 Task: Assign Person0000000109 as Assignee of Issue Issue0000000271 in Backlog  in Scrum Project Project0000000055 in Jira. Assign Person0000000109 as Assignee of Issue Issue0000000272 in Backlog  in Scrum Project Project0000000055 in Jira. Assign Person0000000109 as Assignee of Issue Issue0000000273 in Backlog  in Scrum Project Project0000000055 in Jira. Assign Person0000000110 as Assignee of Issue Issue0000000274 in Backlog  in Scrum Project Project0000000055 in Jira. Assign Person0000000110 as Assignee of Issue Issue0000000275 in Backlog  in Scrum Project Project0000000055 in Jira
Action: Mouse moved to (293, 102)
Screenshot: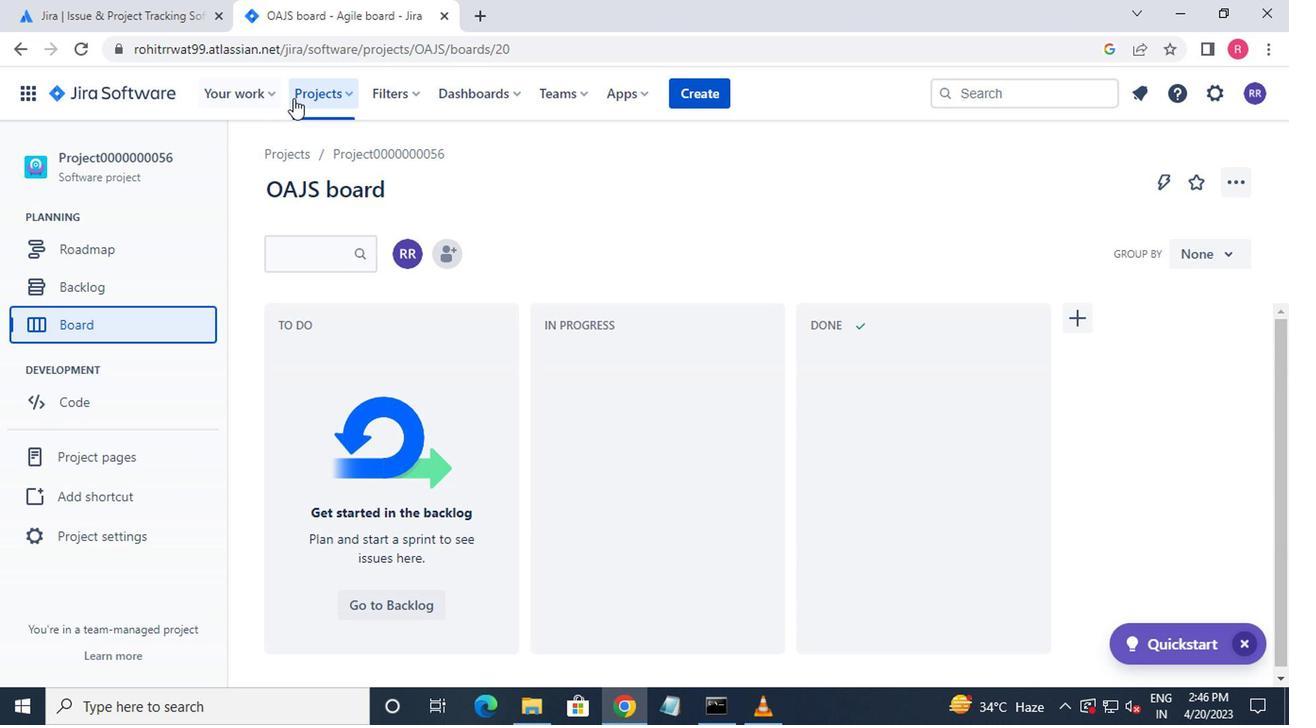 
Action: Mouse pressed left at (293, 102)
Screenshot: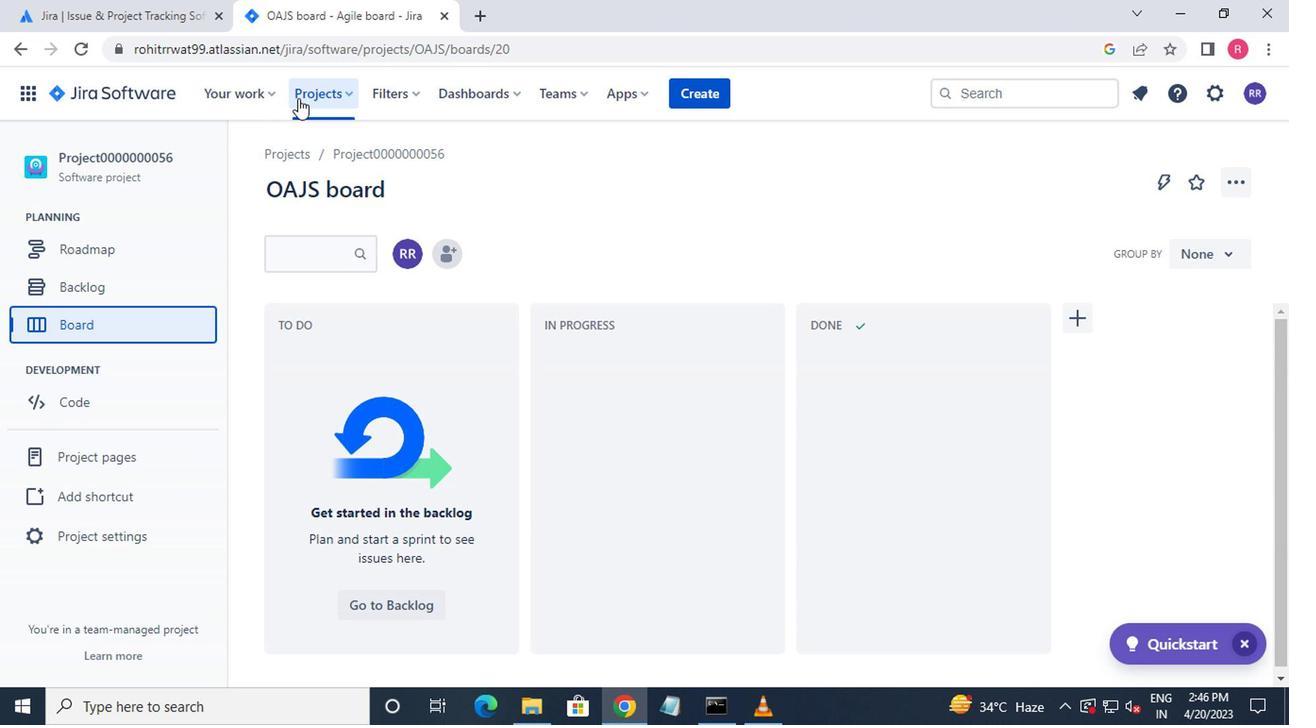 
Action: Mouse moved to (477, 215)
Screenshot: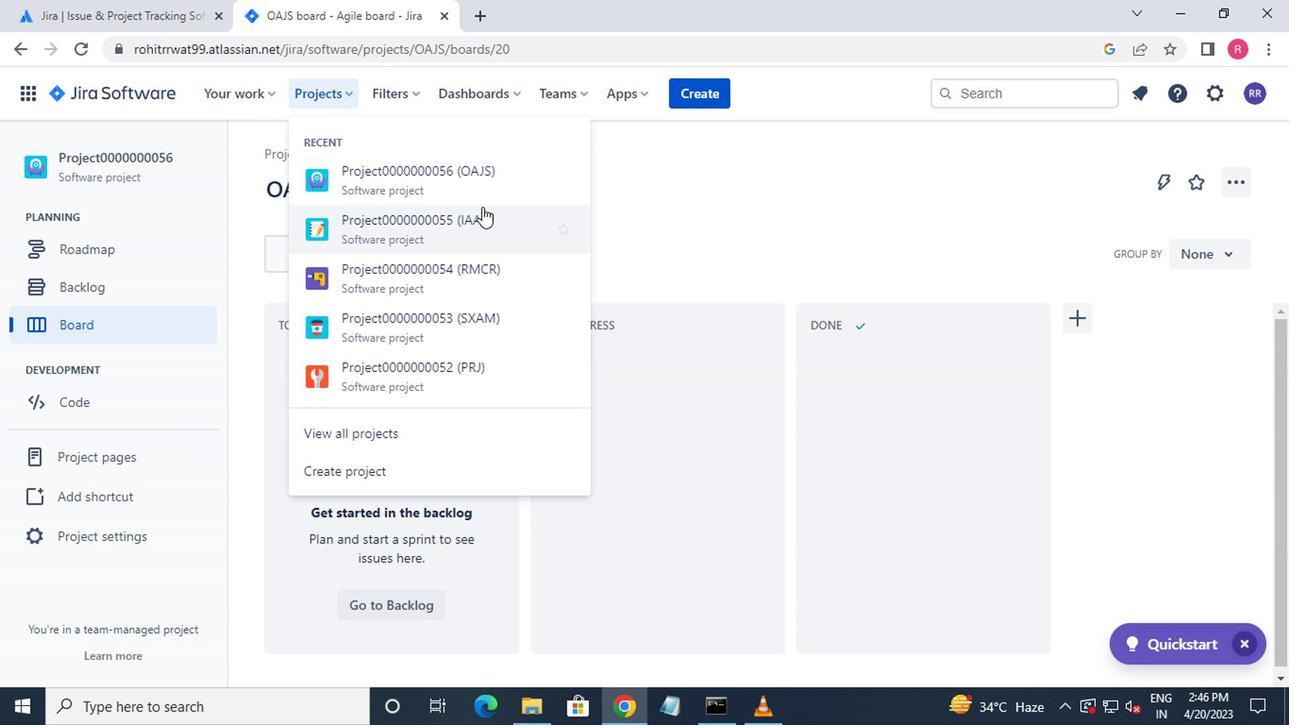 
Action: Mouse pressed left at (477, 215)
Screenshot: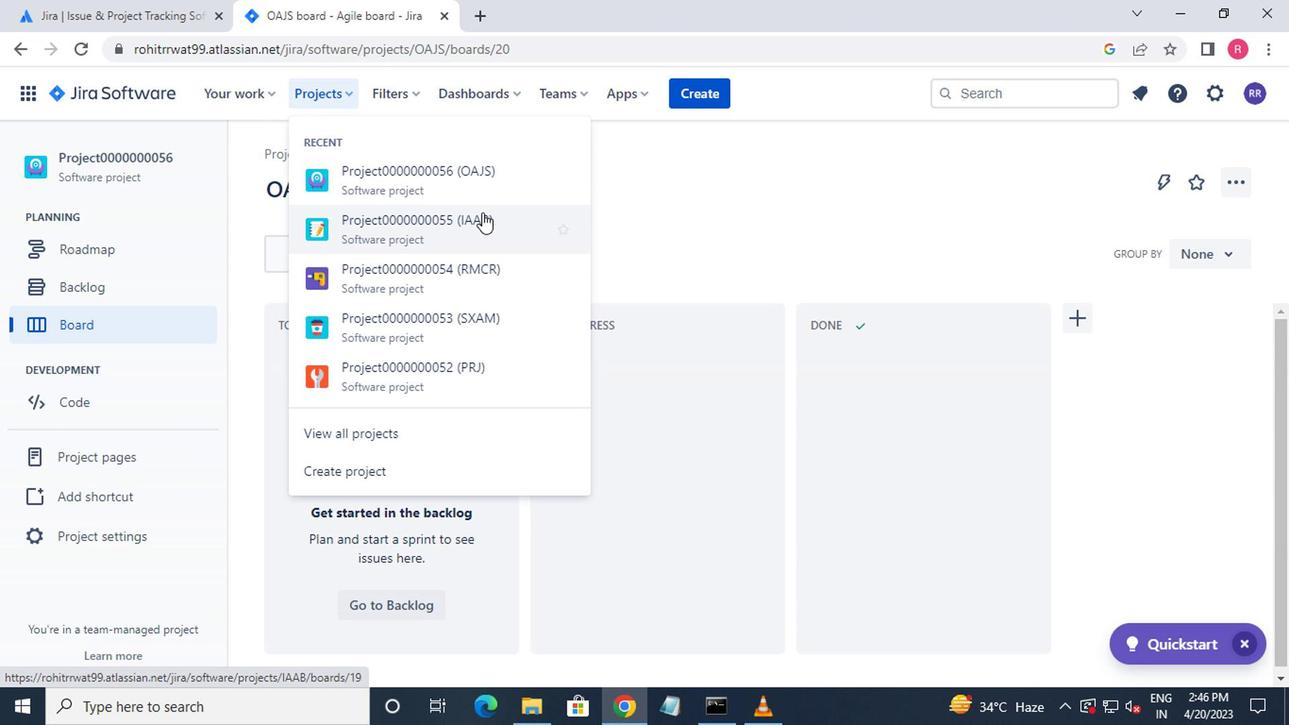 
Action: Mouse moved to (153, 300)
Screenshot: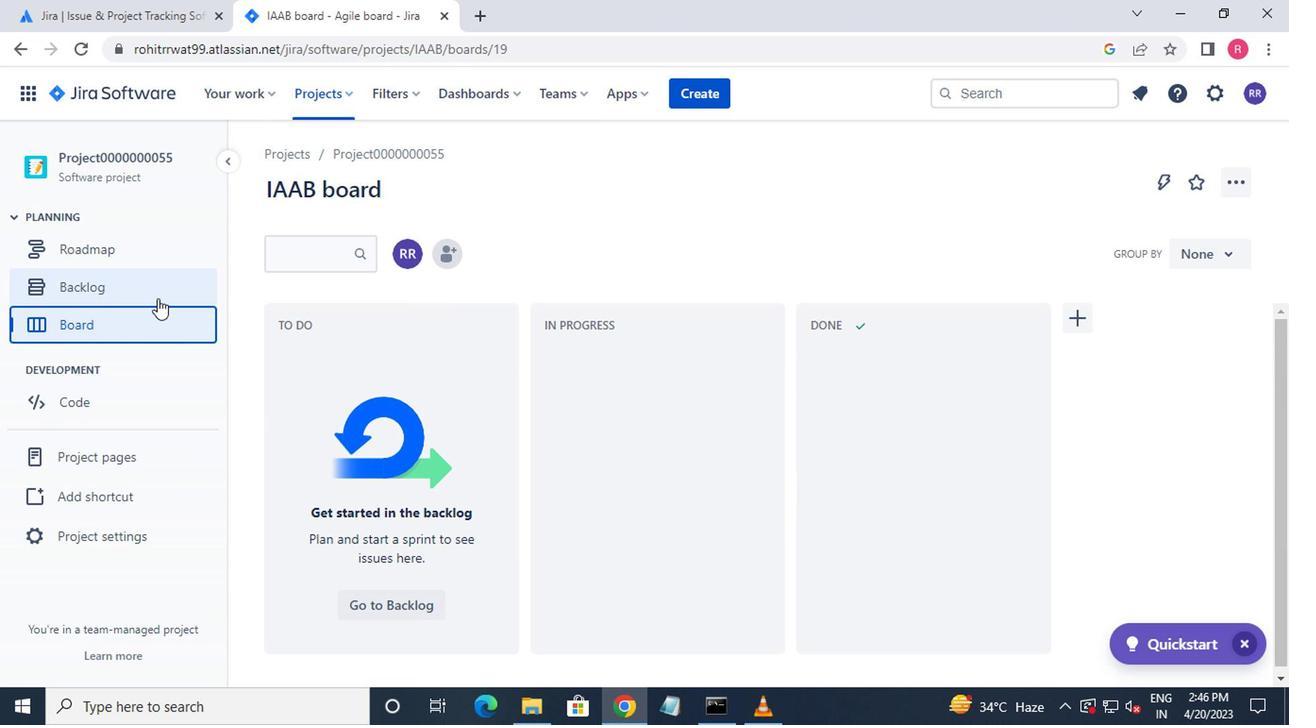 
Action: Mouse pressed left at (153, 300)
Screenshot: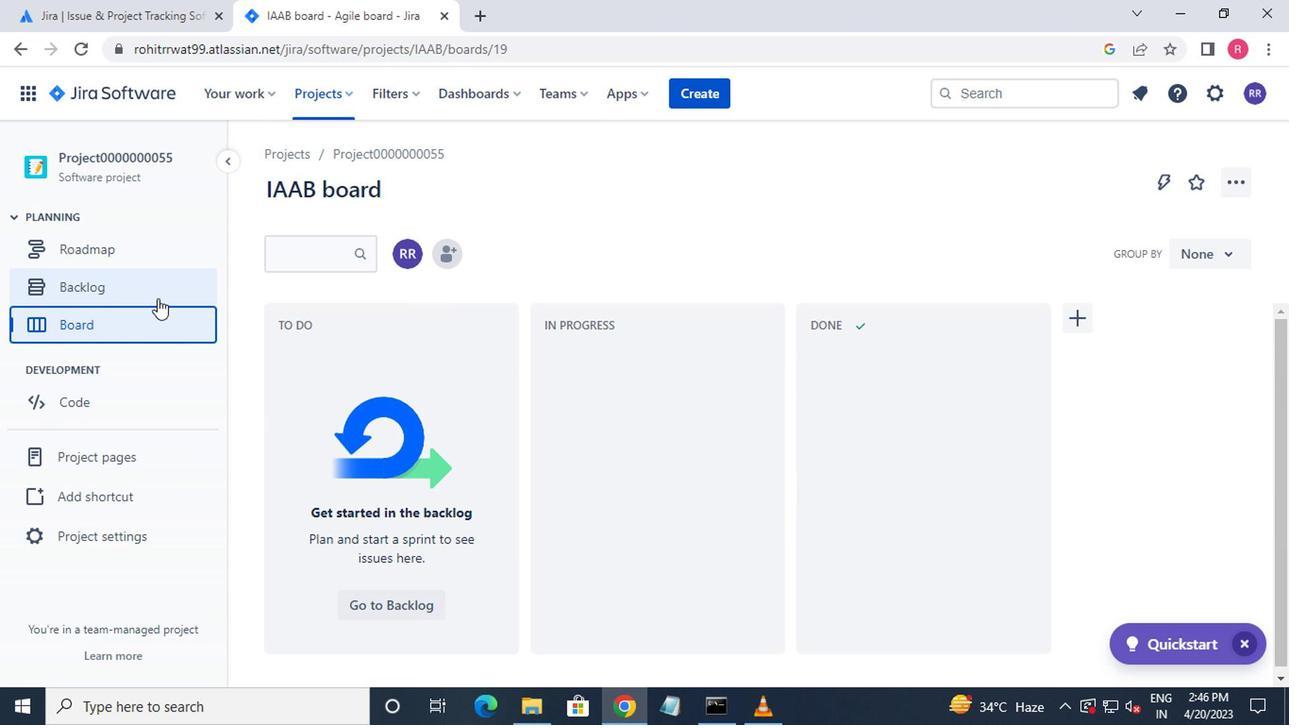 
Action: Mouse moved to (468, 394)
Screenshot: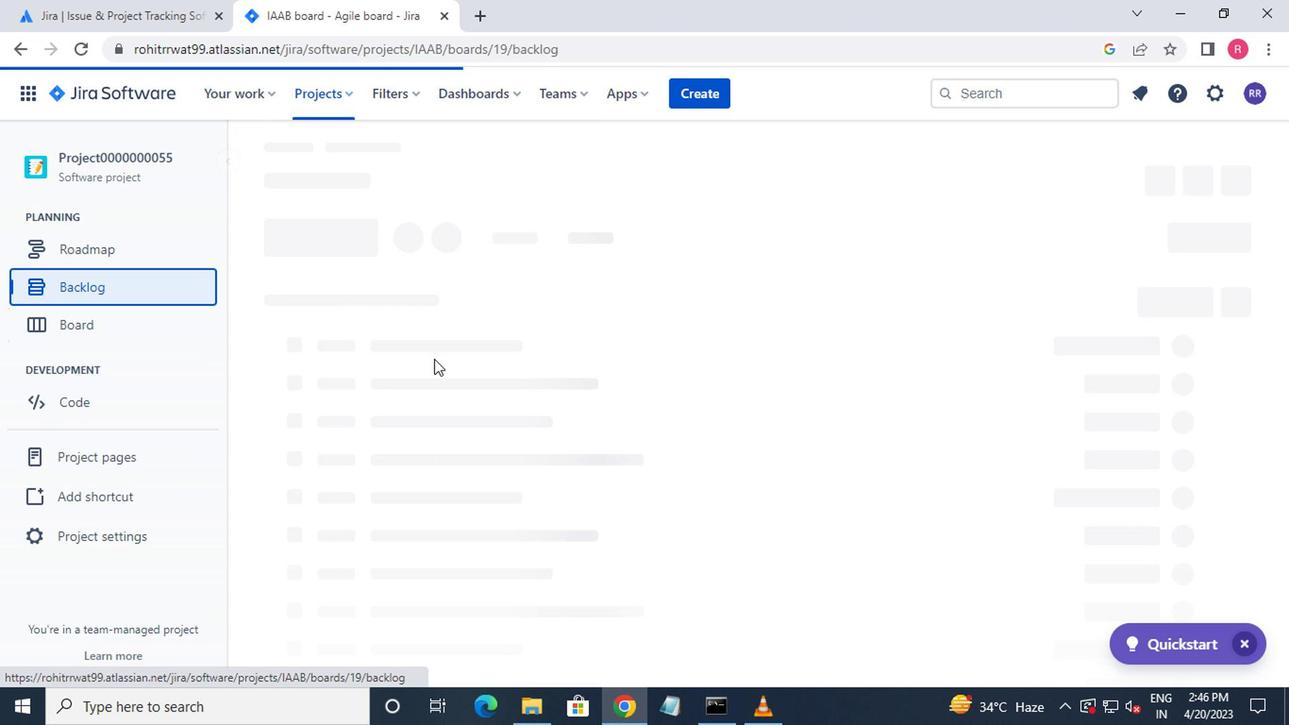 
Action: Mouse scrolled (468, 394) with delta (0, 0)
Screenshot: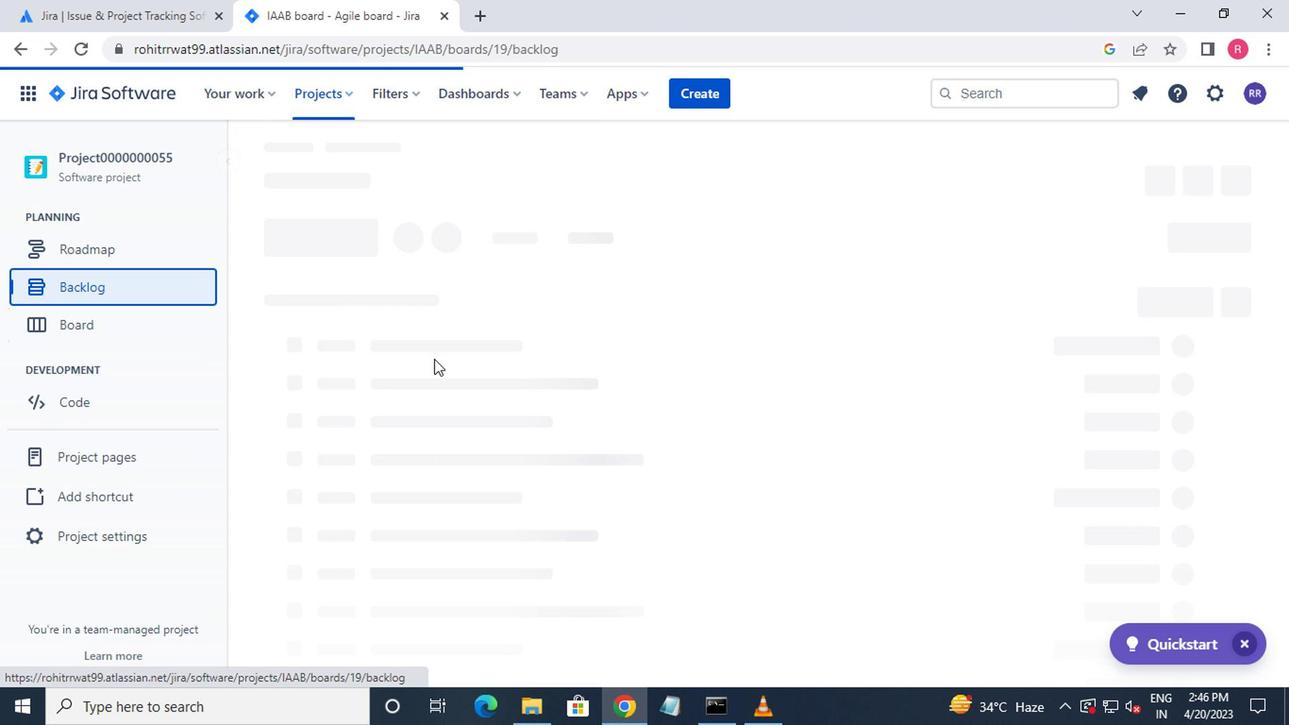 
Action: Mouse moved to (469, 395)
Screenshot: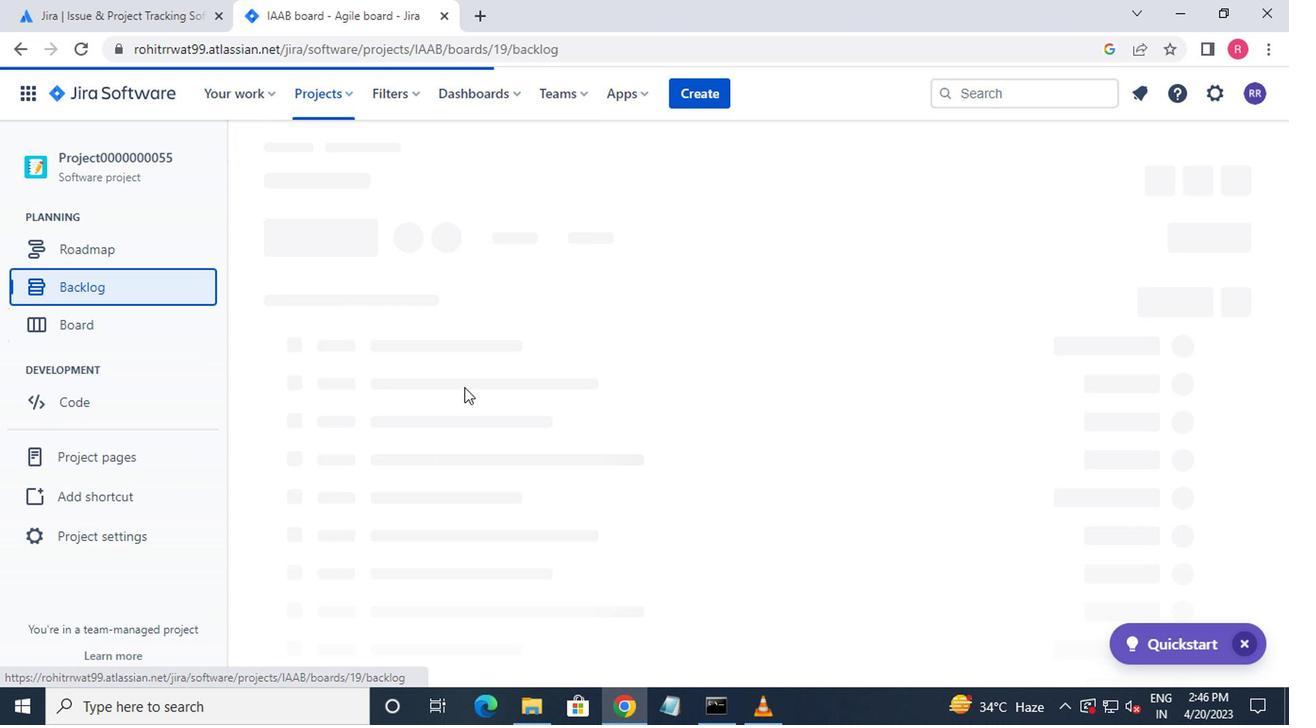 
Action: Mouse scrolled (469, 394) with delta (0, 0)
Screenshot: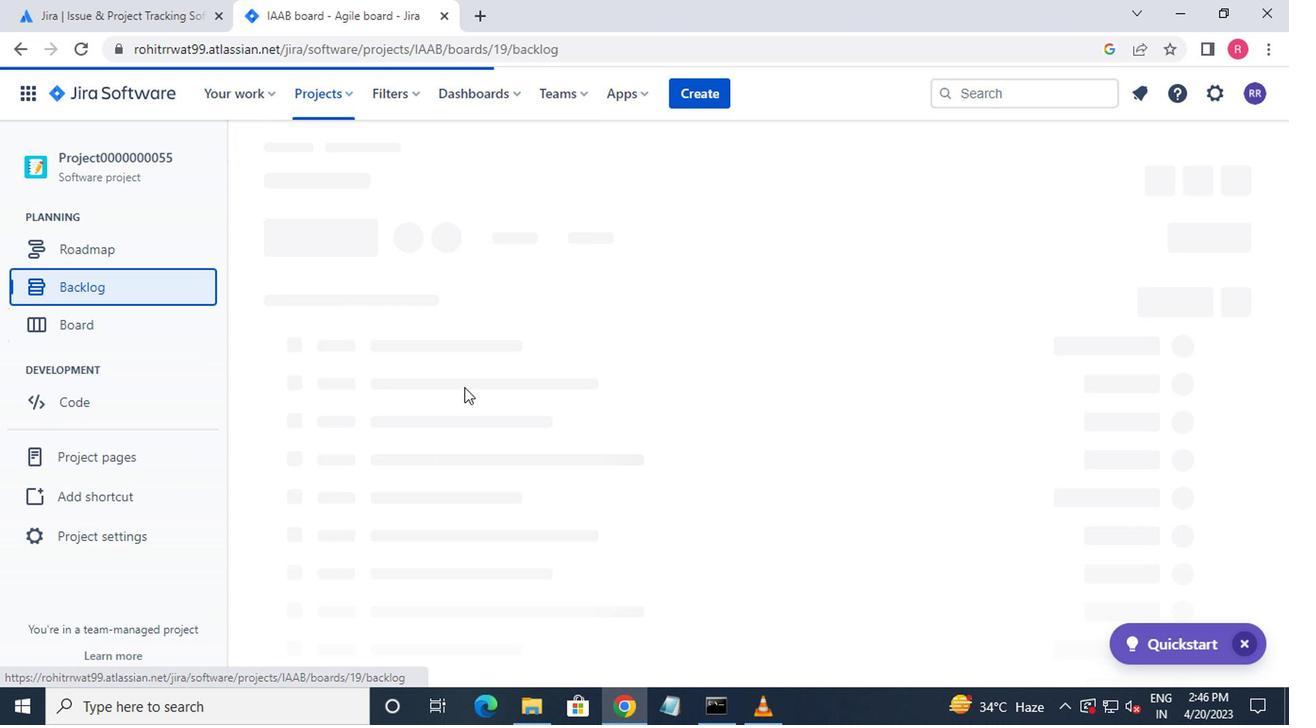 
Action: Mouse scrolled (469, 394) with delta (0, 0)
Screenshot: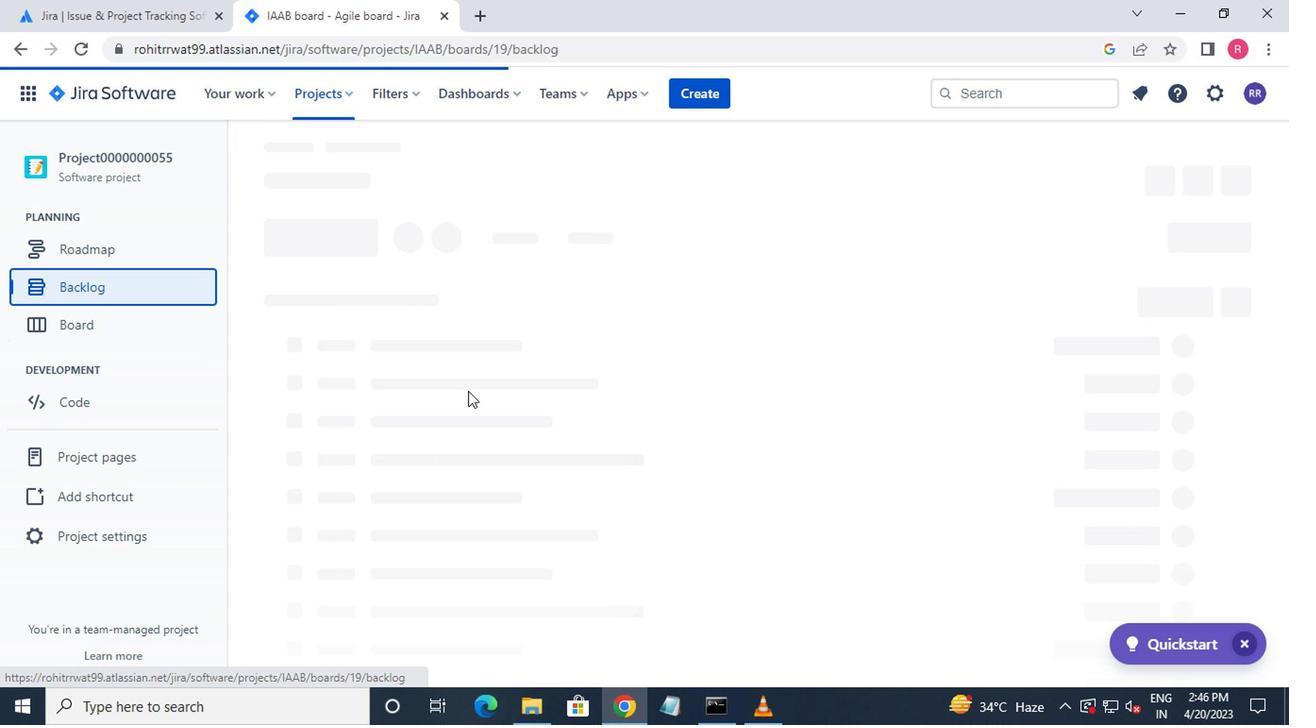 
Action: Mouse moved to (474, 387)
Screenshot: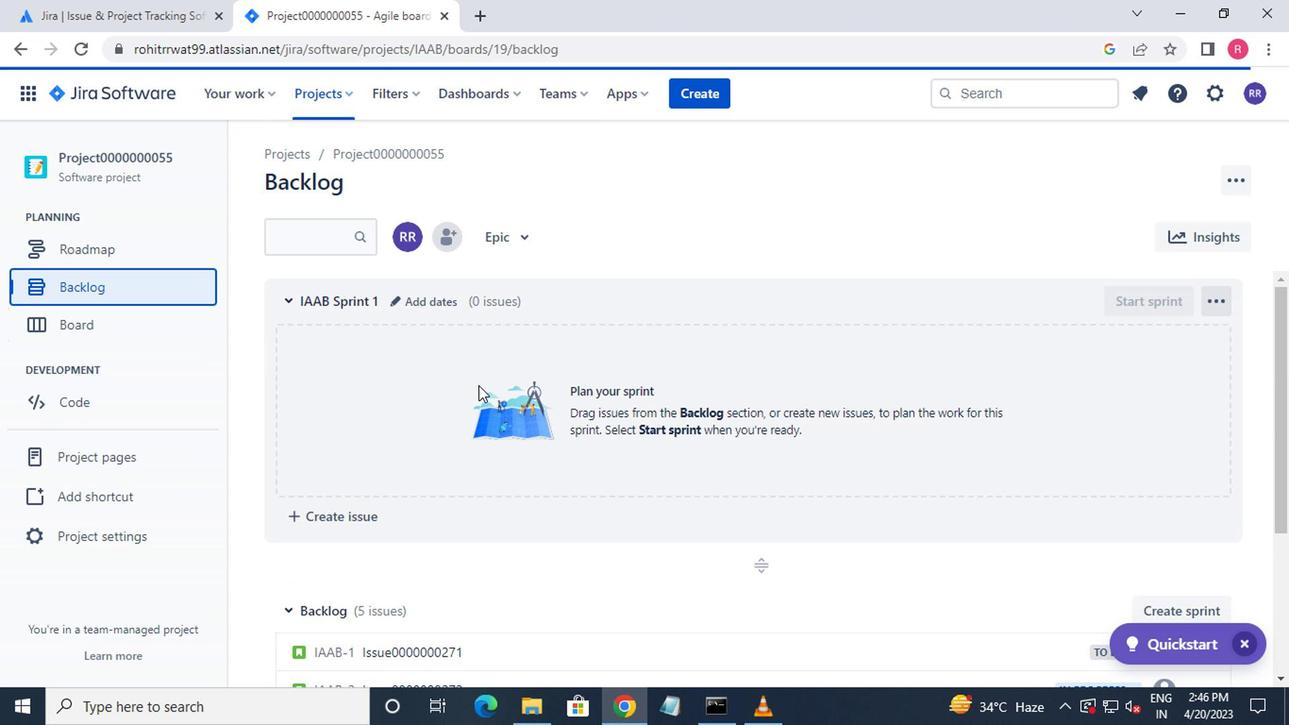 
Action: Mouse scrolled (474, 386) with delta (0, 0)
Screenshot: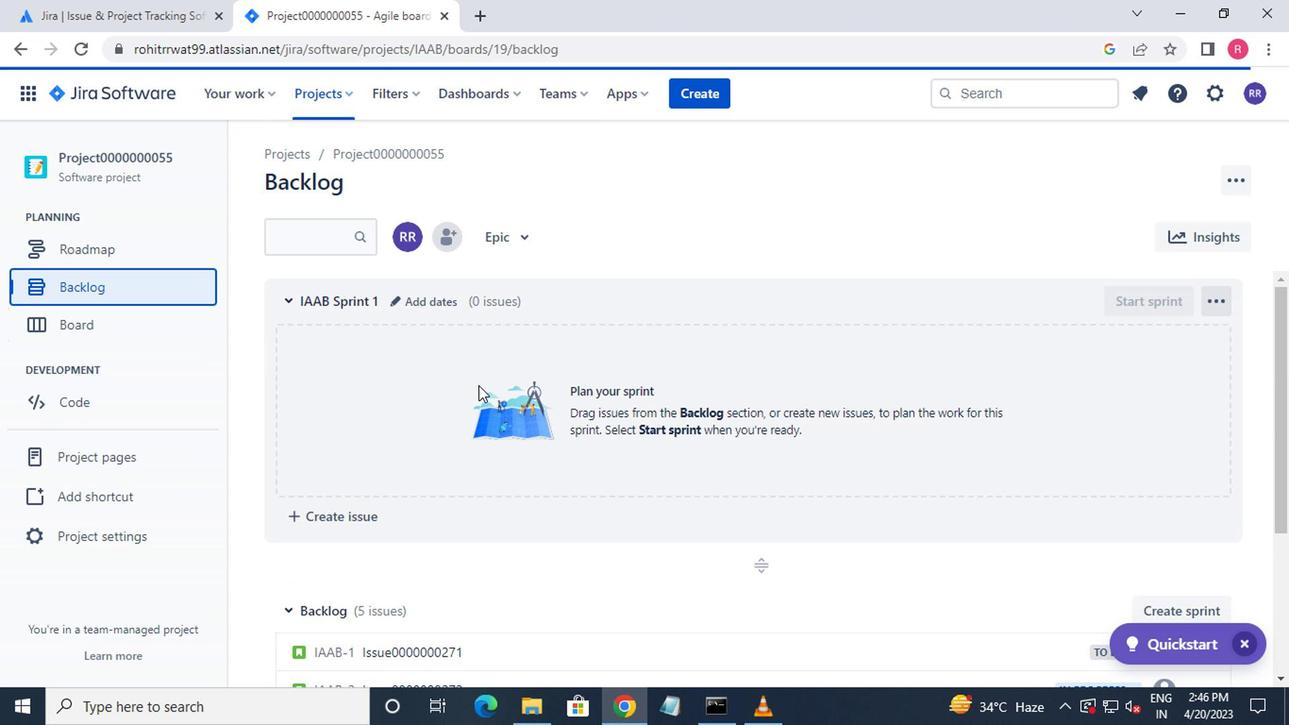 
Action: Mouse moved to (474, 390)
Screenshot: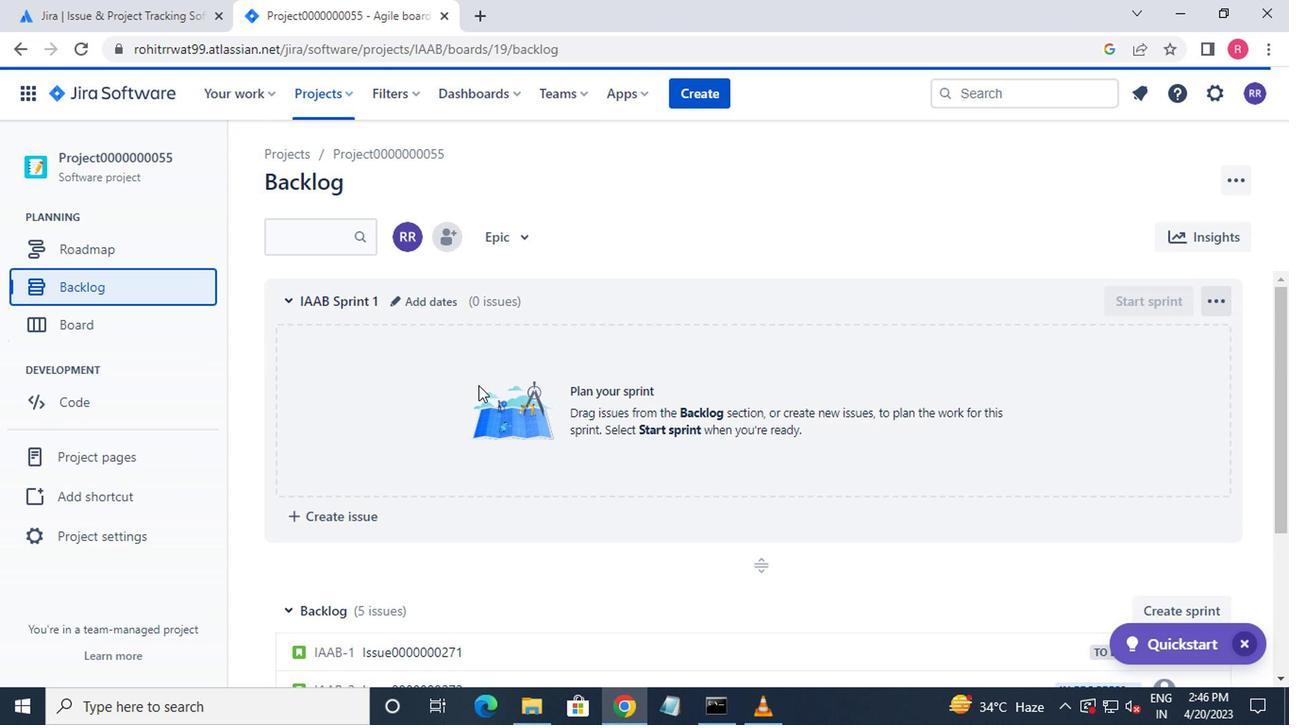 
Action: Mouse scrolled (474, 389) with delta (0, 0)
Screenshot: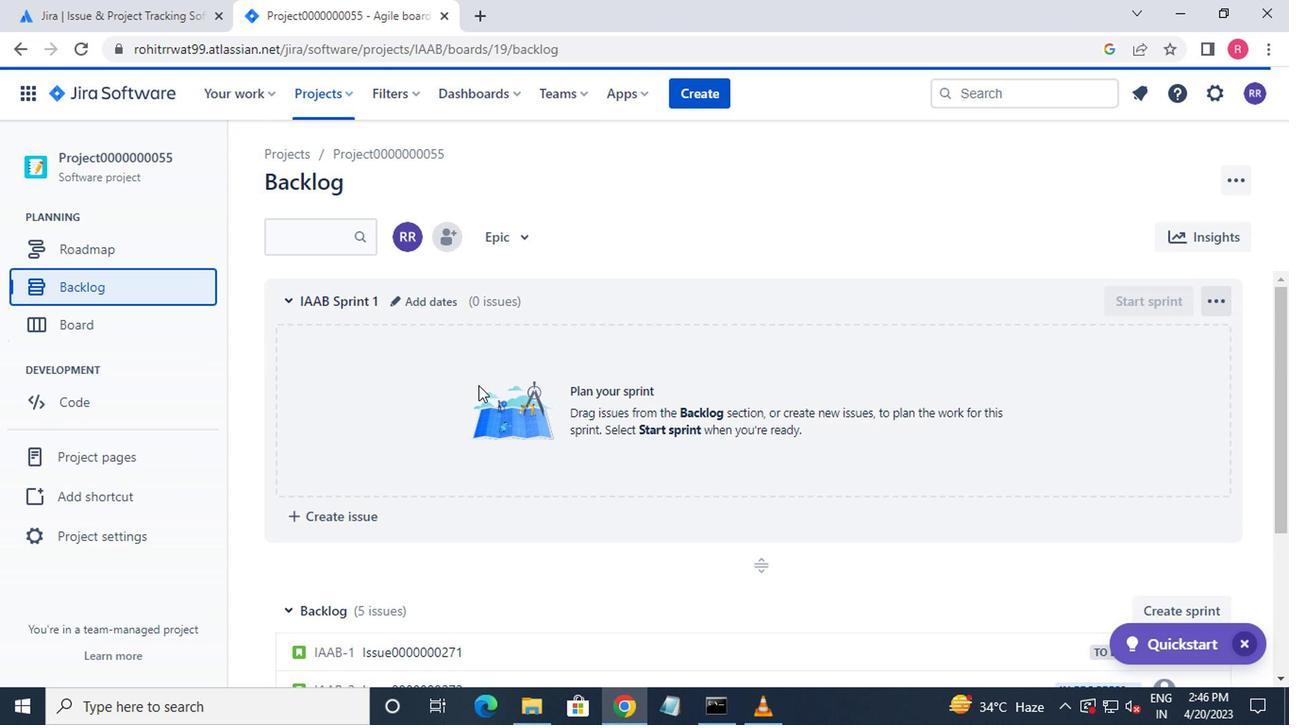 
Action: Mouse moved to (475, 390)
Screenshot: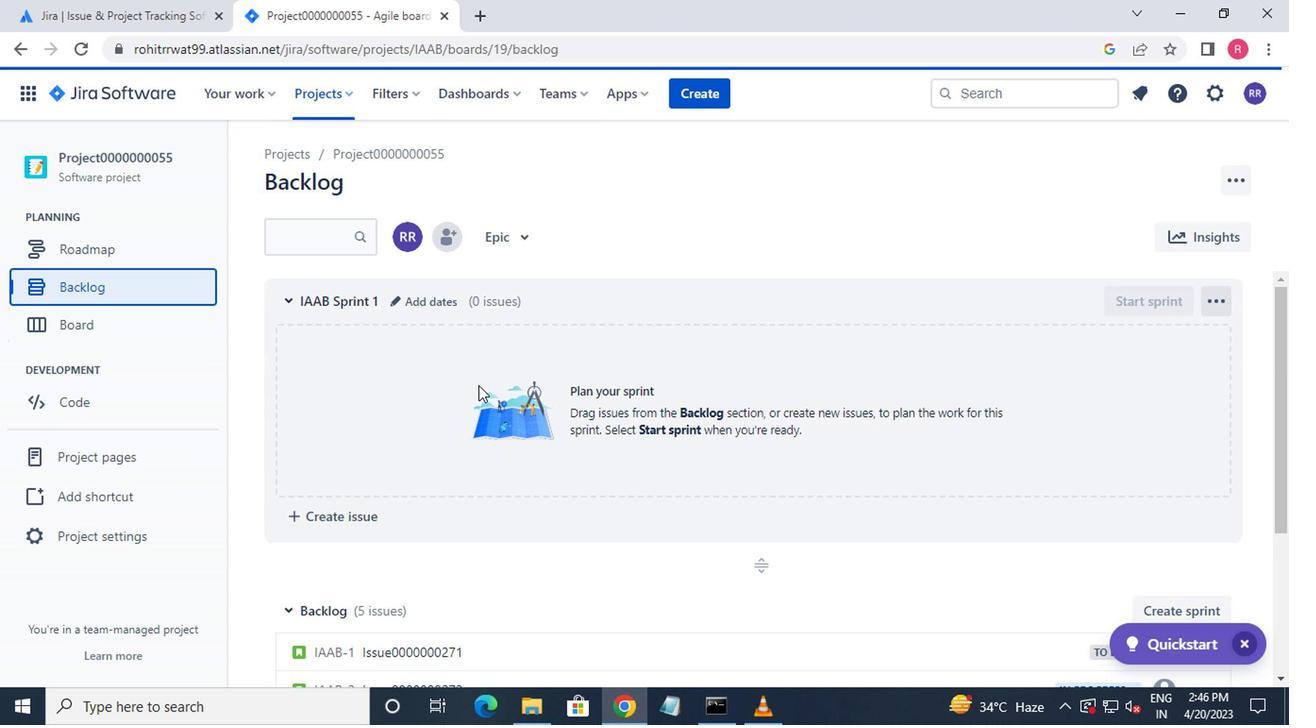 
Action: Mouse scrolled (475, 390) with delta (0, 0)
Screenshot: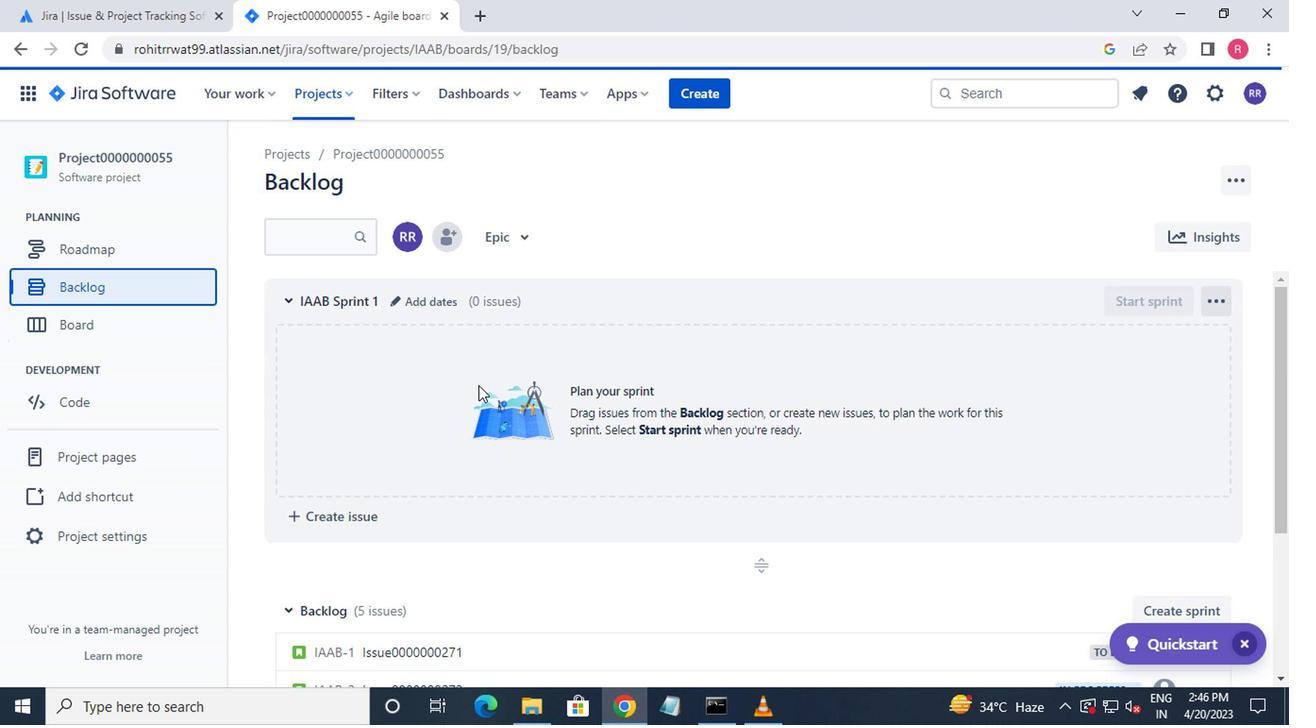 
Action: Mouse scrolled (475, 390) with delta (0, 0)
Screenshot: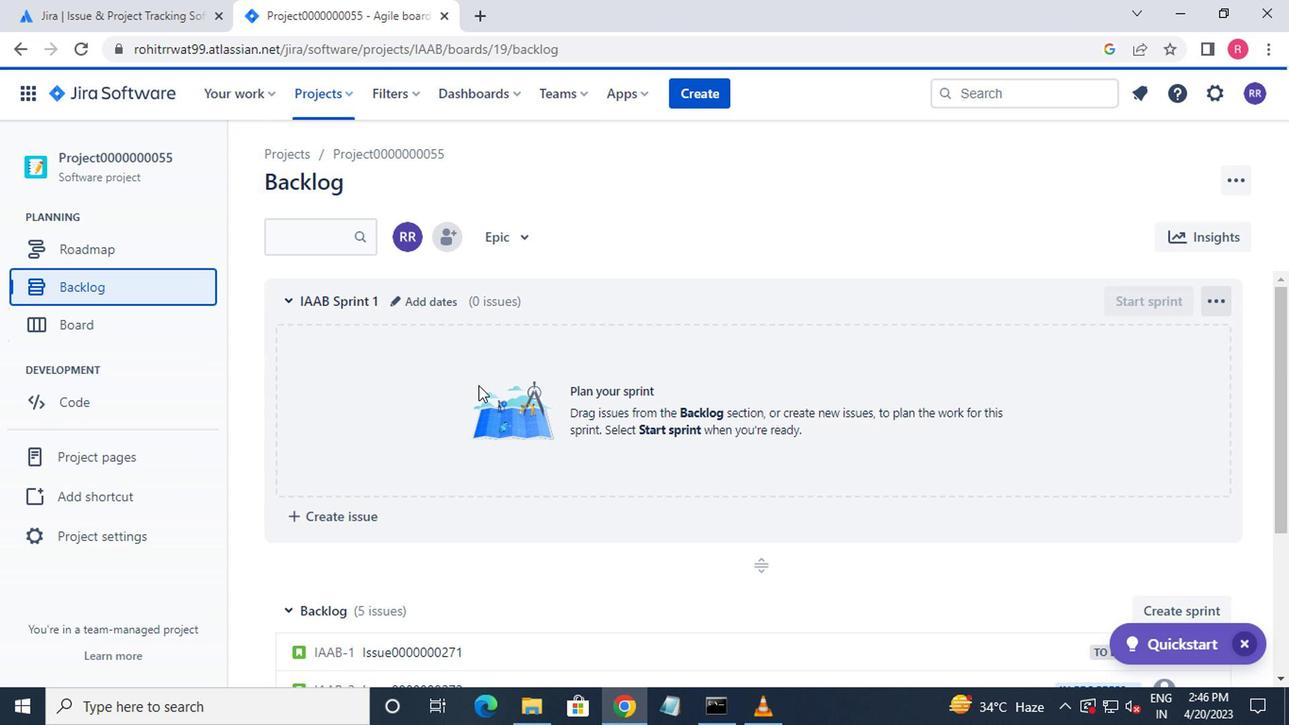 
Action: Mouse moved to (477, 390)
Screenshot: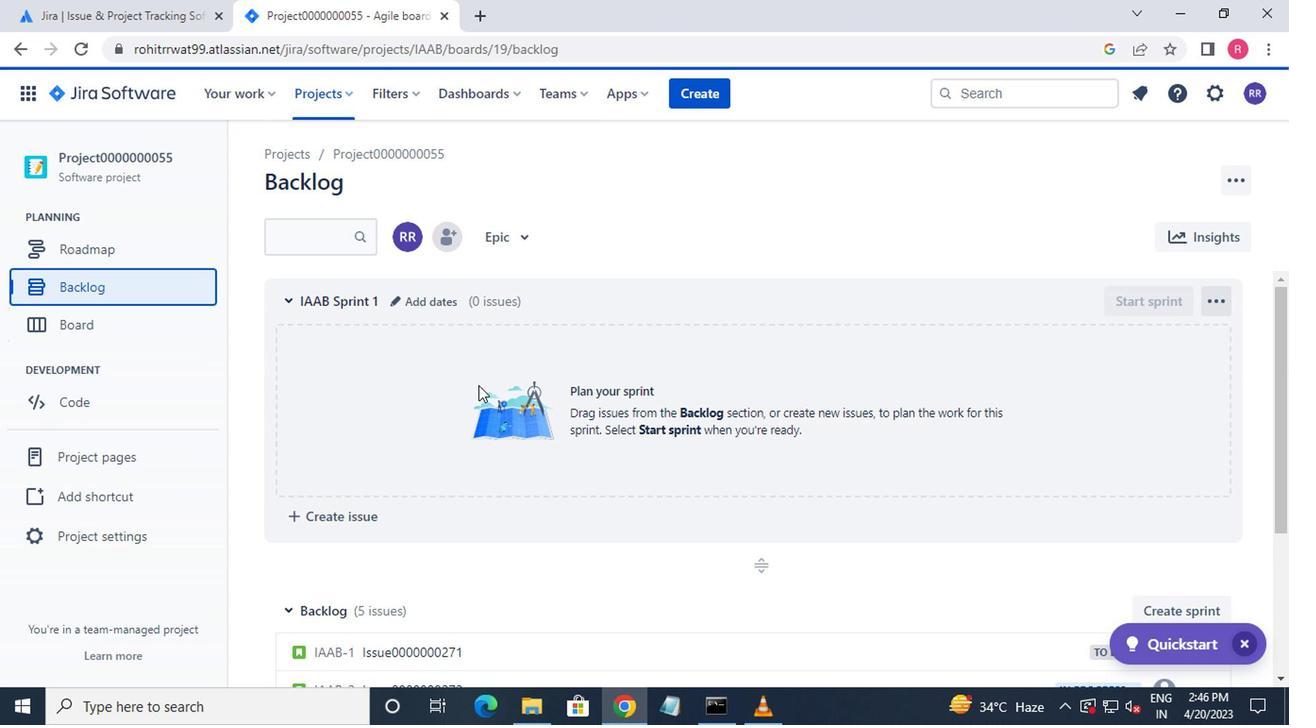 
Action: Mouse scrolled (477, 390) with delta (0, 0)
Screenshot: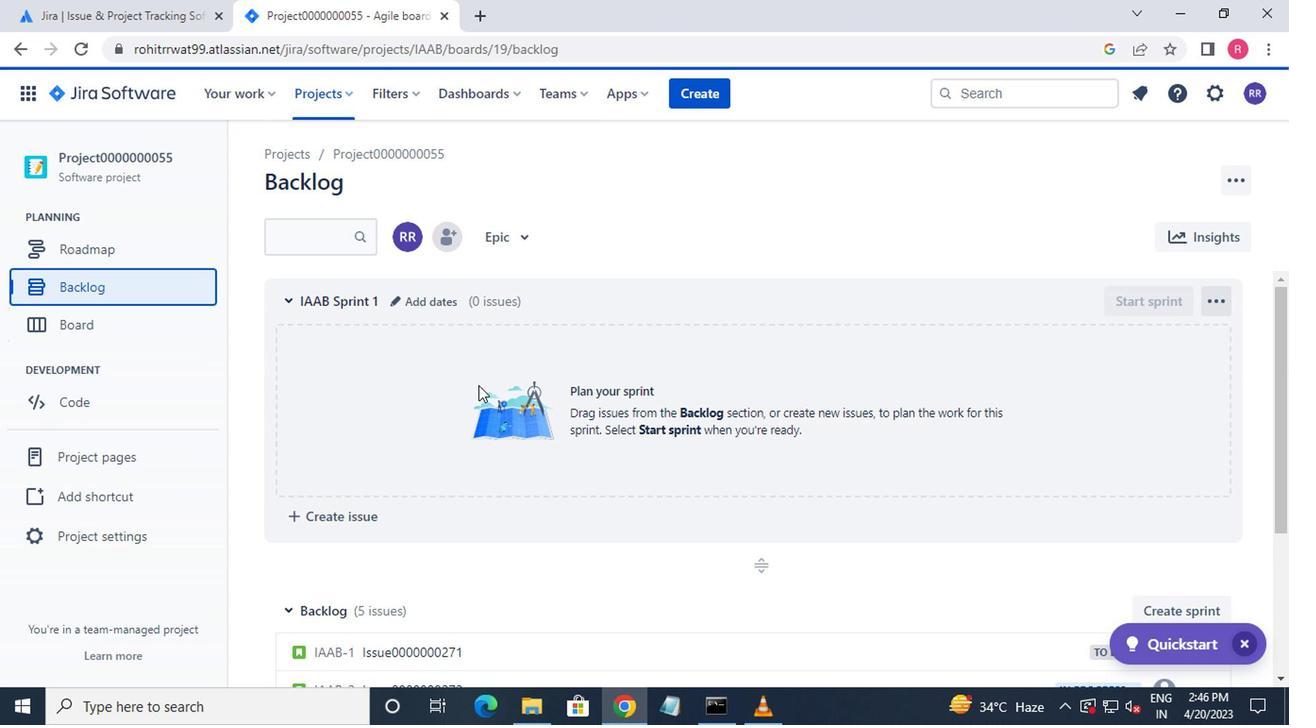 
Action: Mouse moved to (1155, 423)
Screenshot: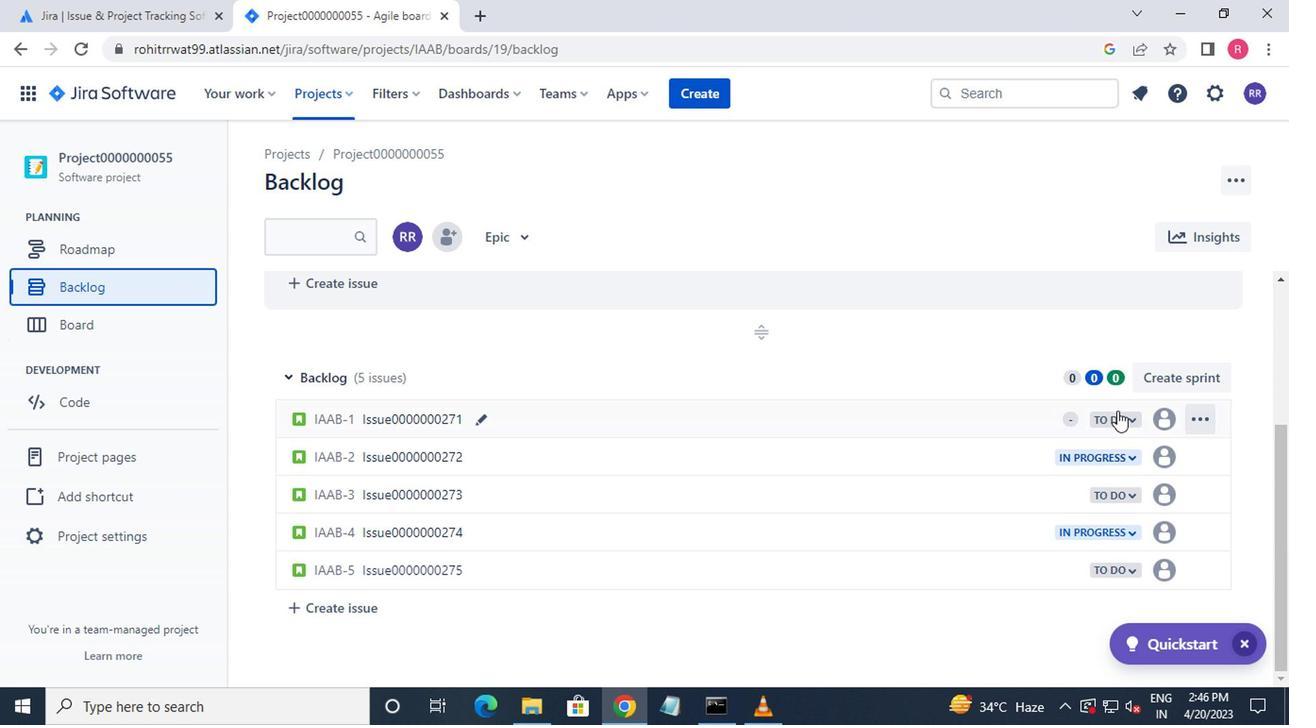 
Action: Mouse pressed left at (1155, 423)
Screenshot: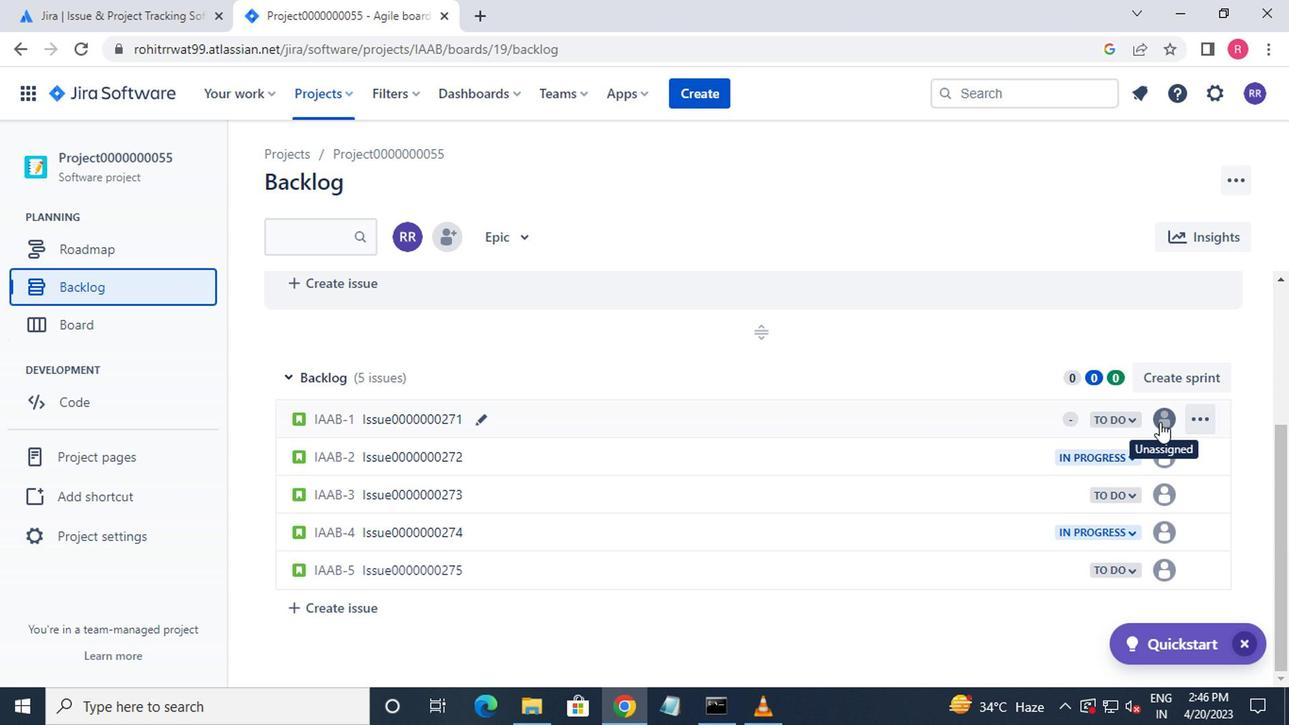 
Action: Mouse moved to (982, 603)
Screenshot: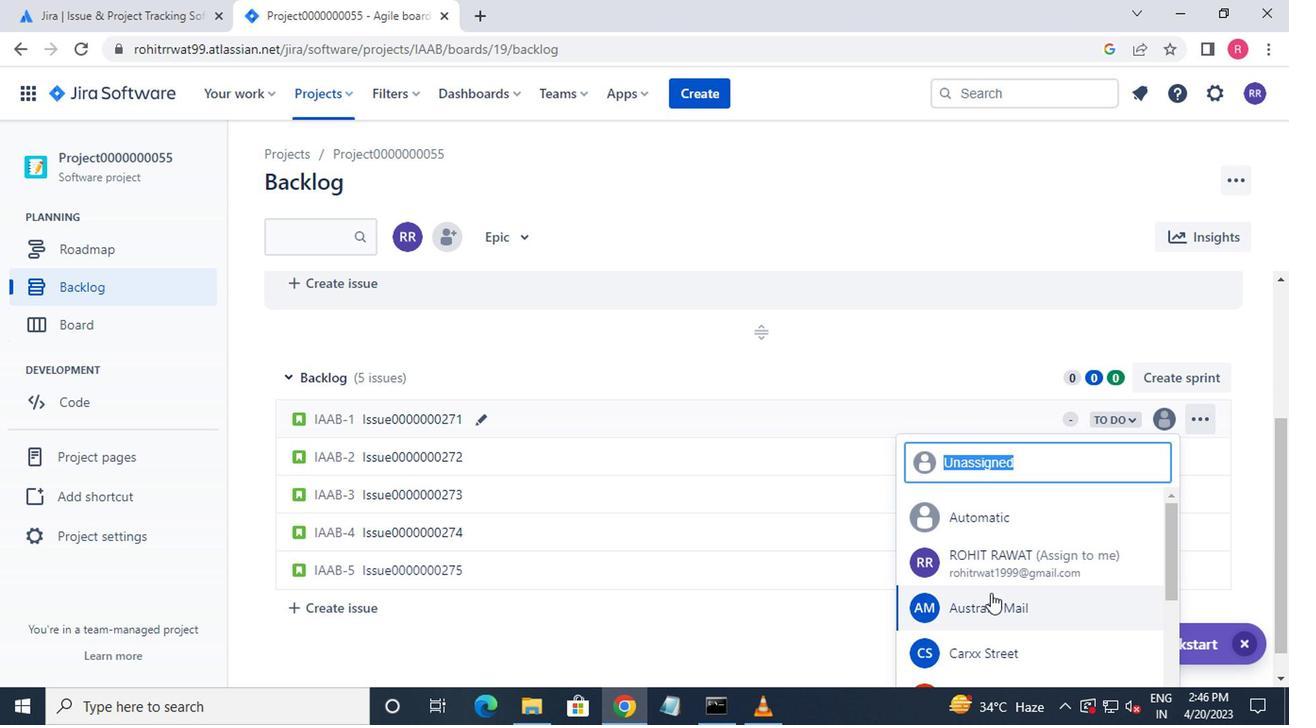 
Action: Mouse pressed left at (982, 603)
Screenshot: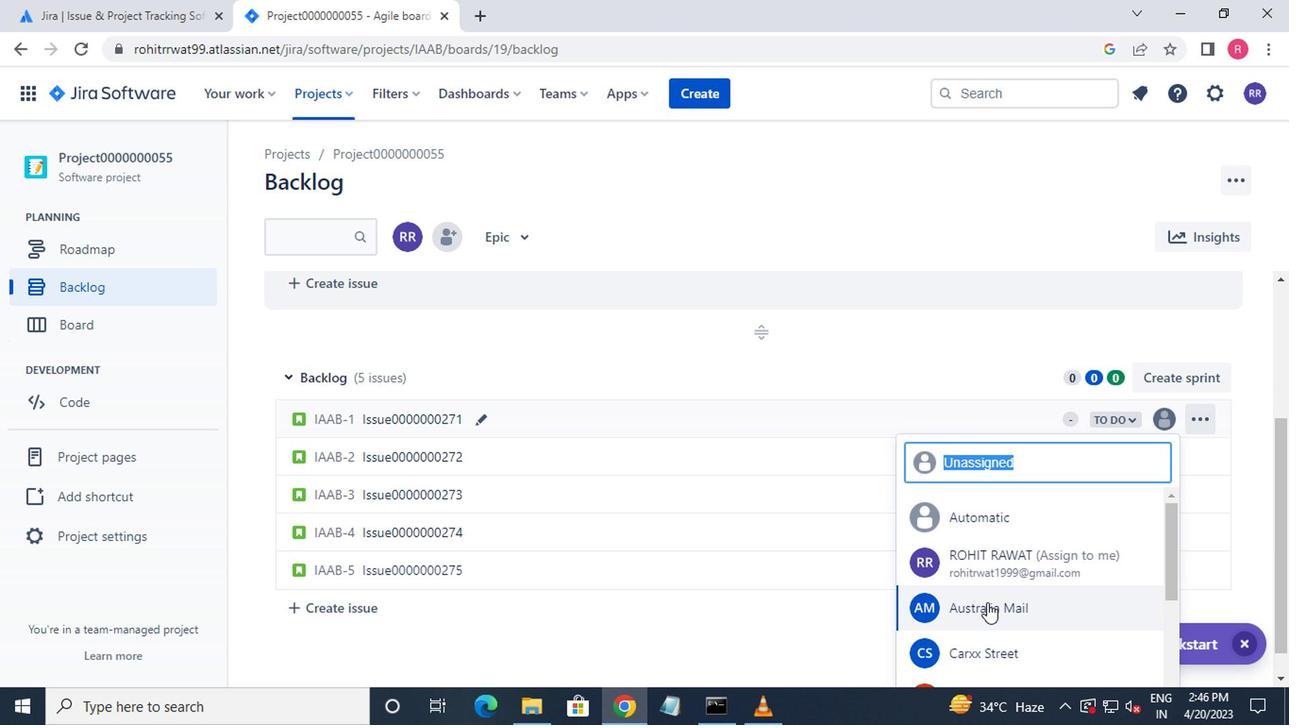 
Action: Mouse moved to (1157, 470)
Screenshot: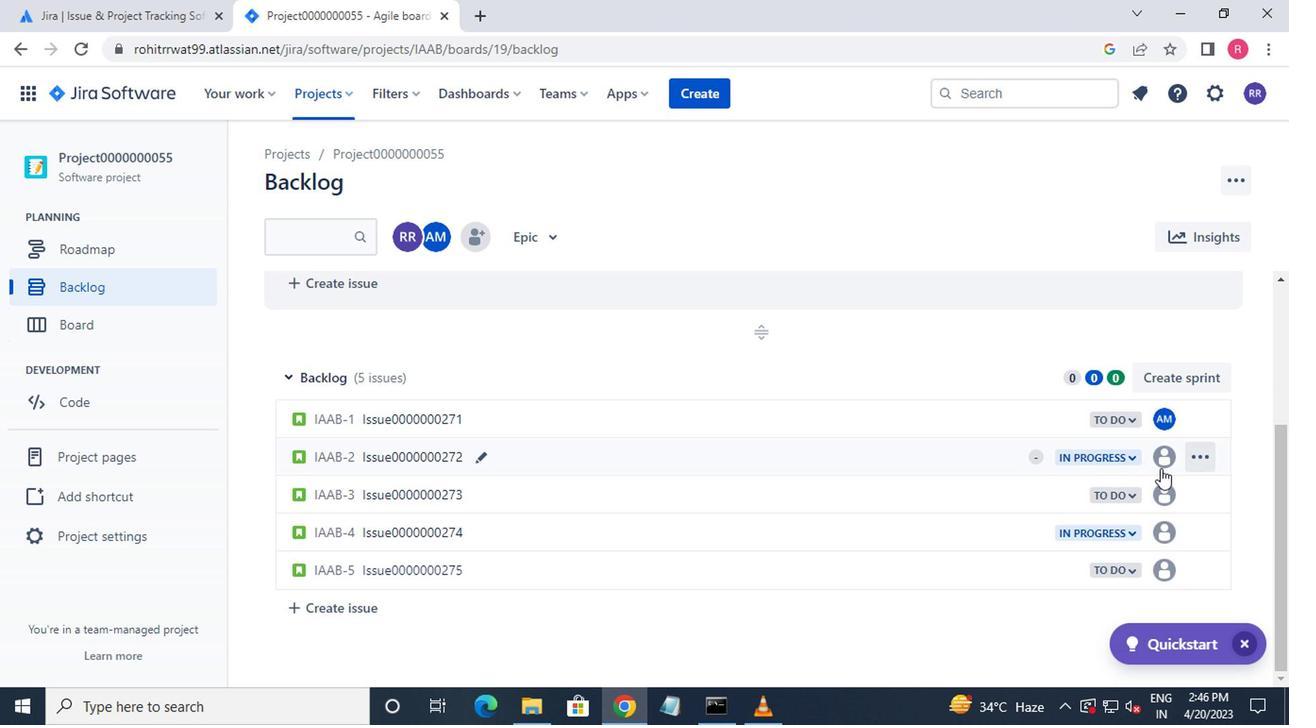 
Action: Mouse pressed left at (1157, 470)
Screenshot: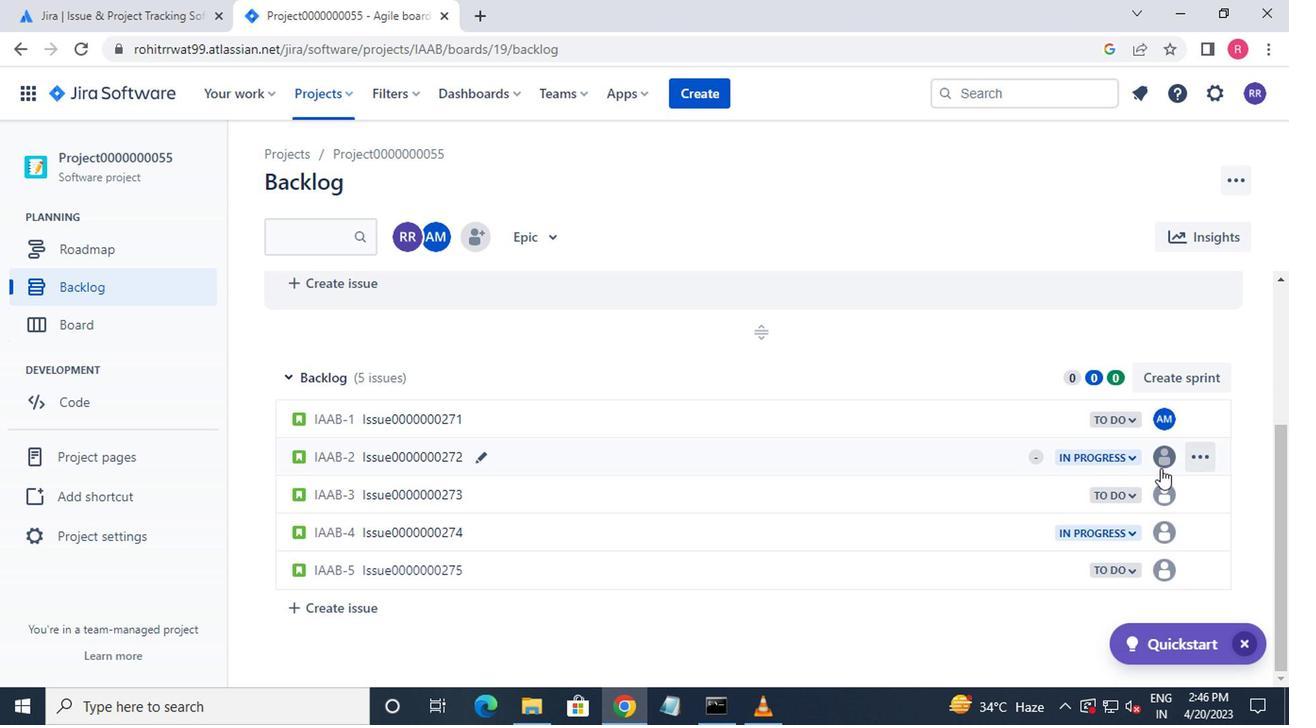 
Action: Mouse moved to (984, 642)
Screenshot: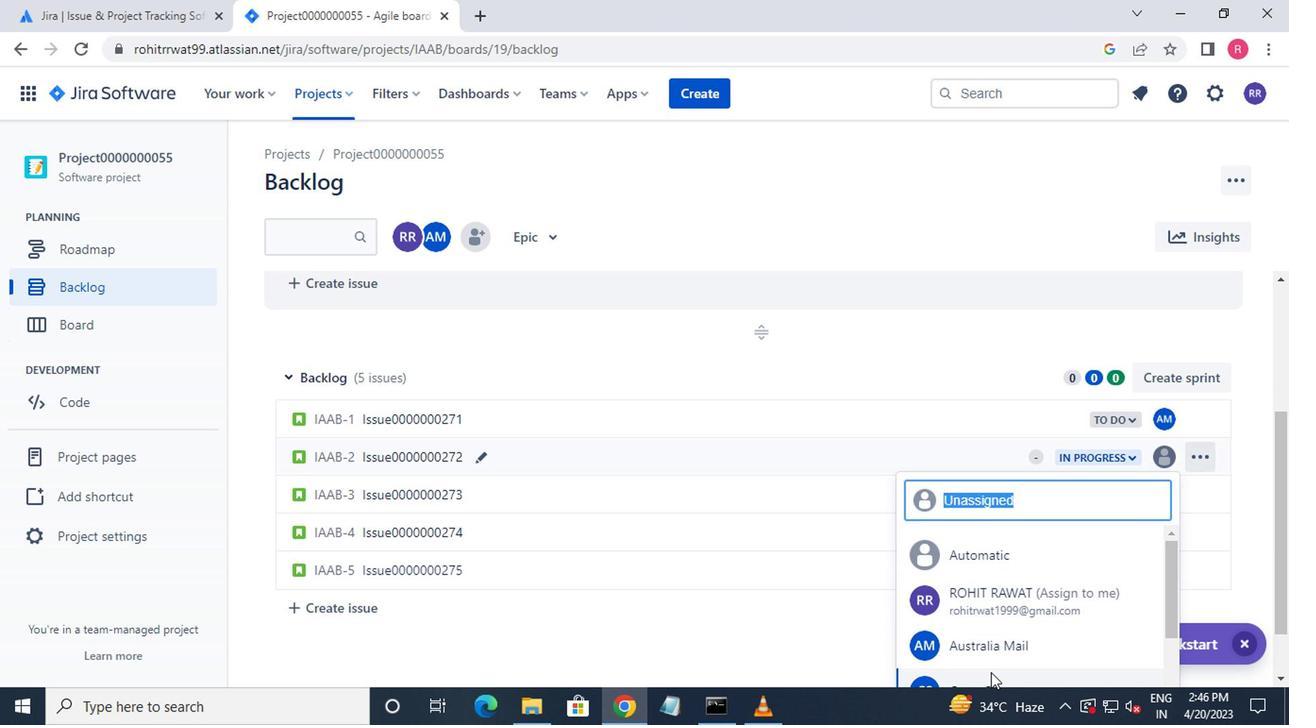 
Action: Mouse pressed left at (984, 642)
Screenshot: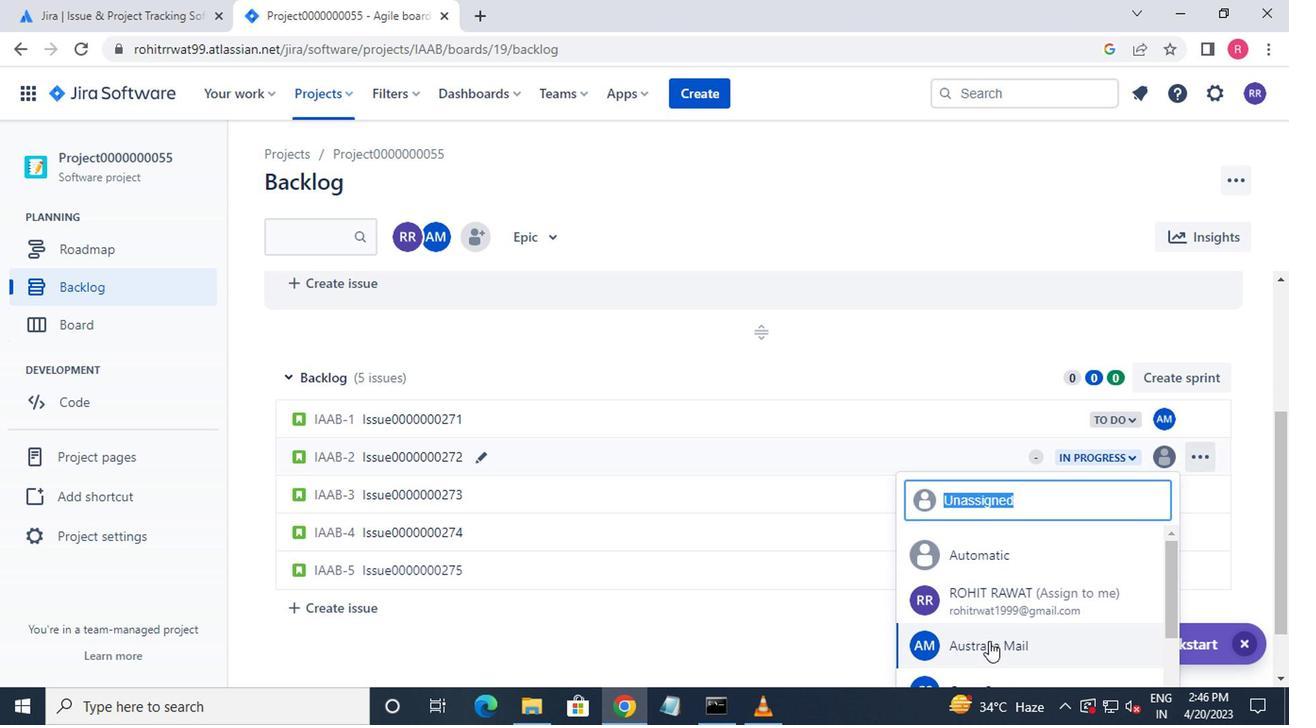
Action: Mouse moved to (1157, 505)
Screenshot: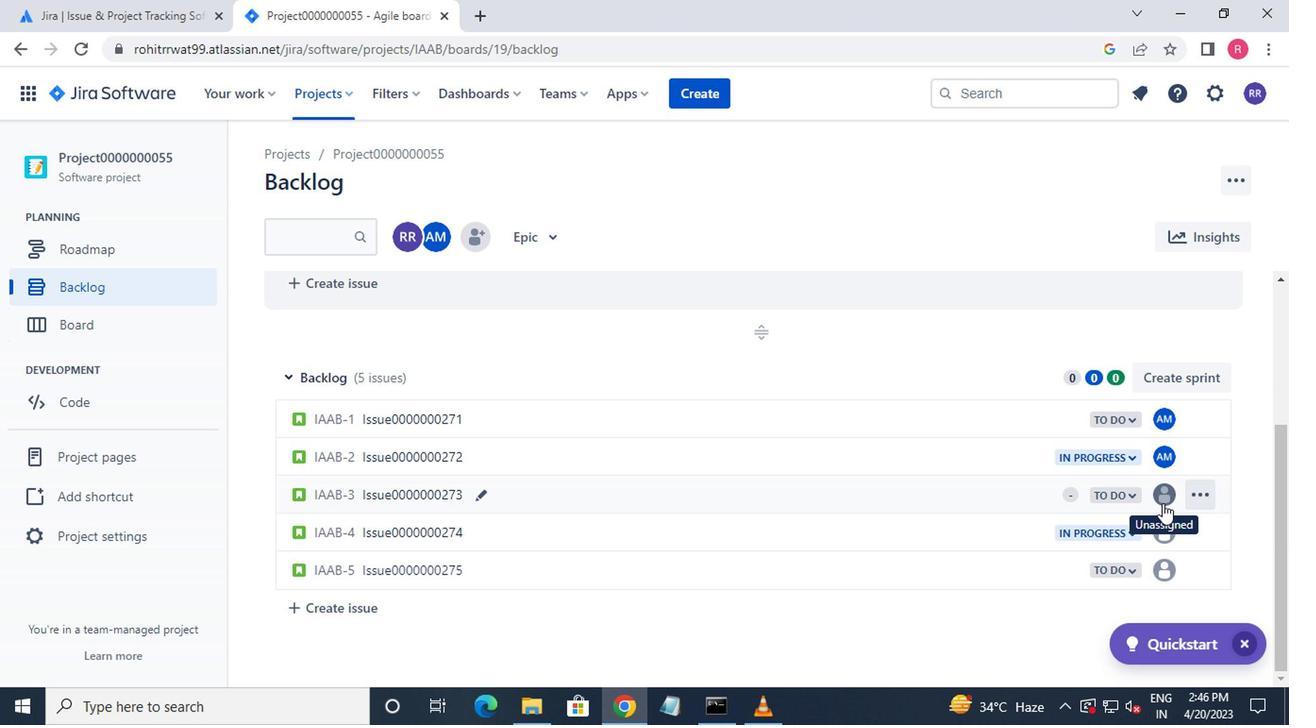 
Action: Mouse pressed left at (1157, 505)
Screenshot: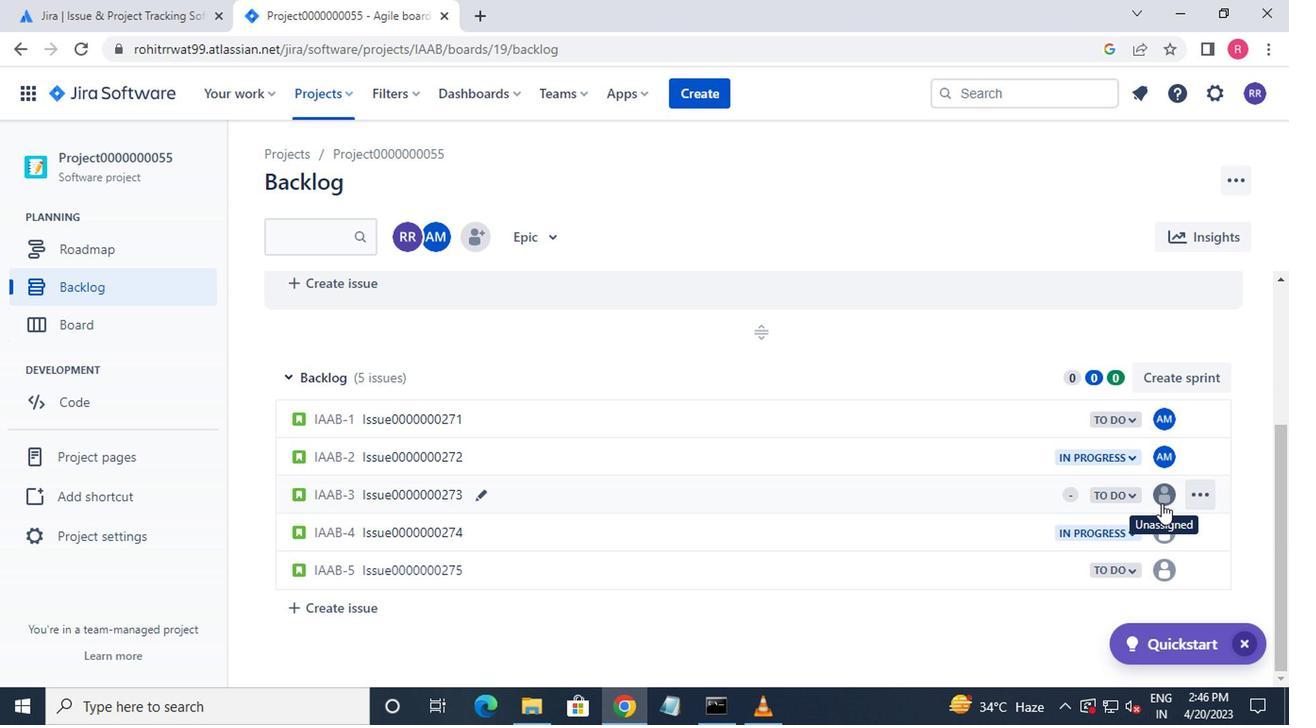 
Action: Mouse moved to (1029, 663)
Screenshot: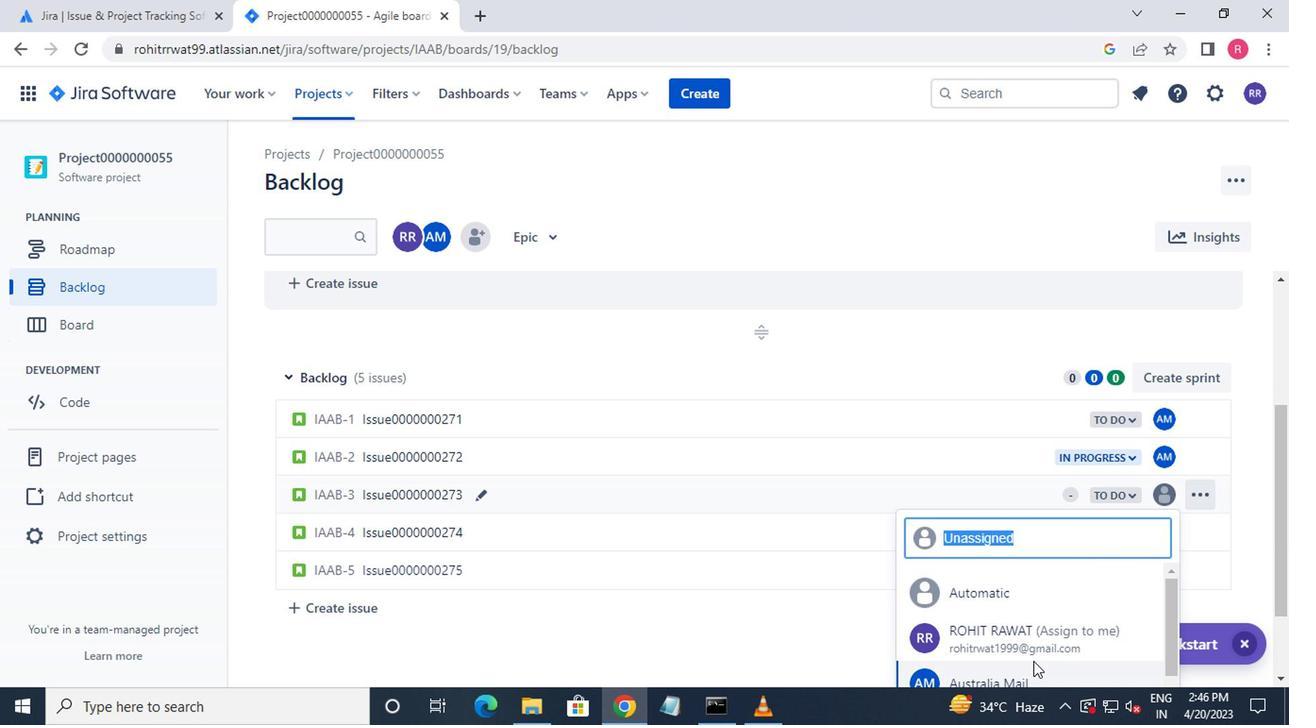 
Action: Mouse pressed left at (1029, 663)
Screenshot: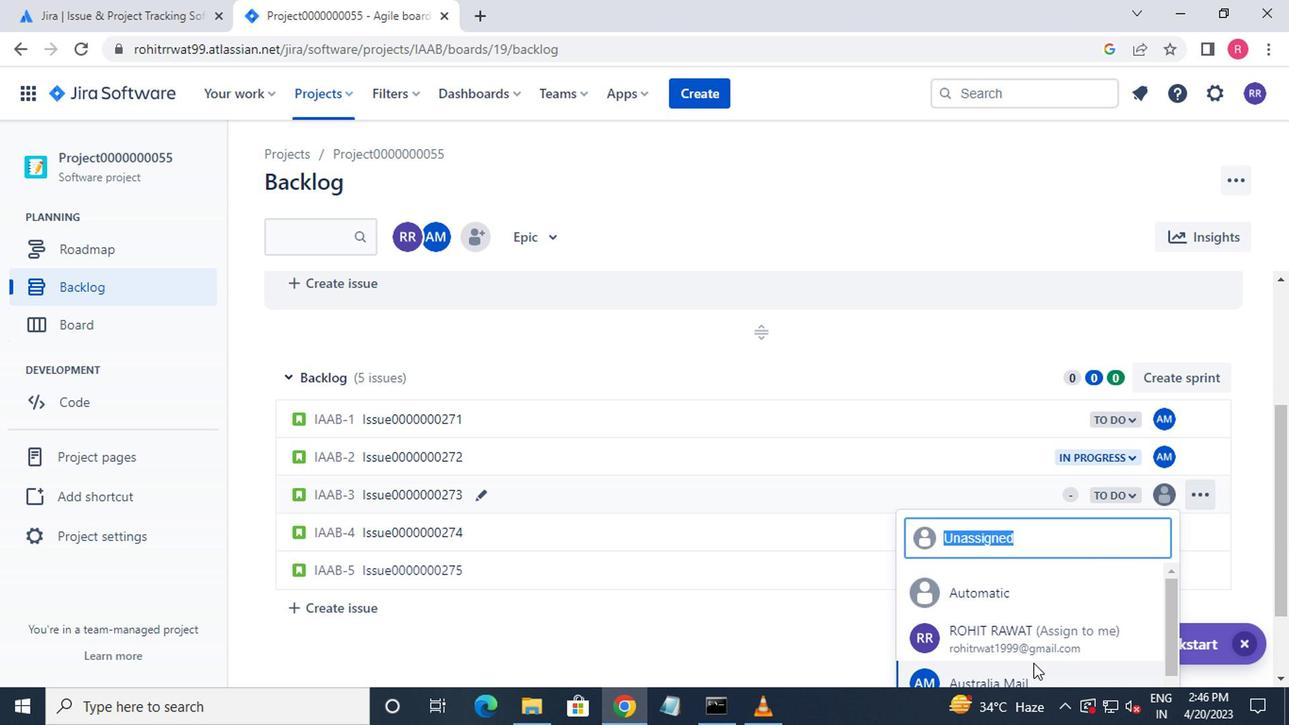 
Action: Mouse moved to (1061, 528)
Screenshot: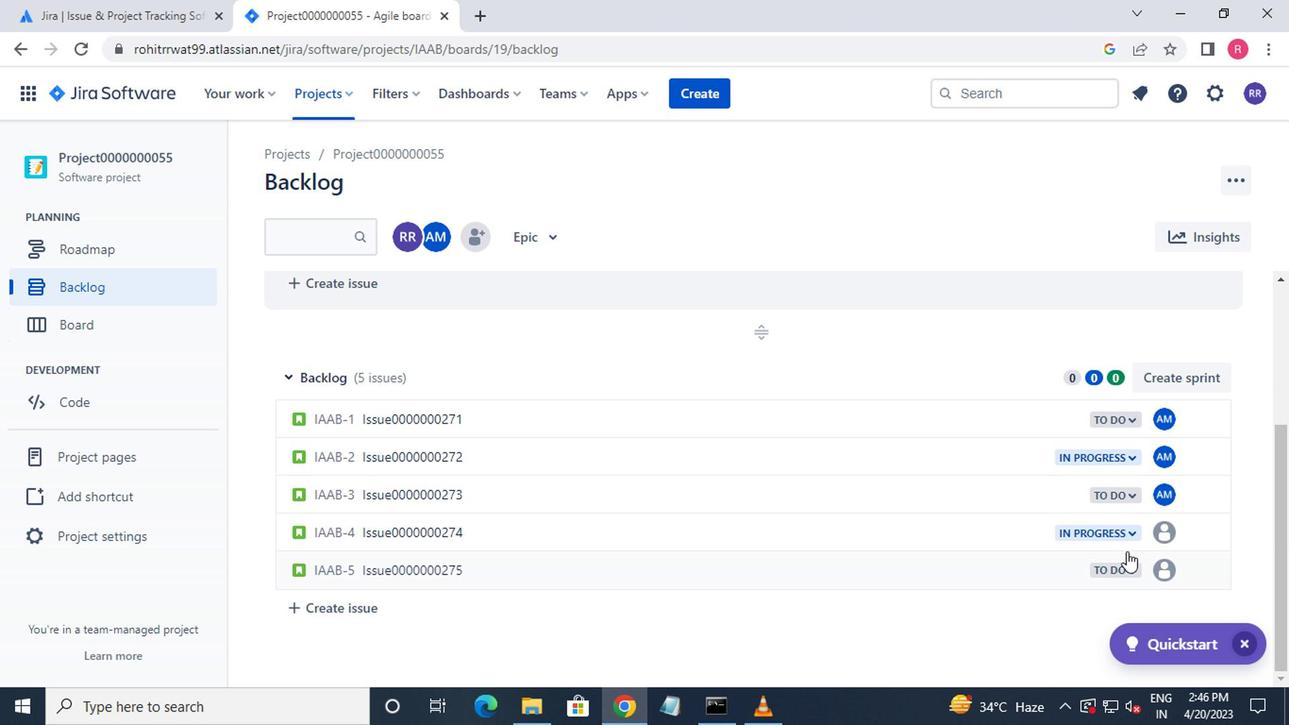 
Action: Mouse scrolled (1061, 527) with delta (0, -1)
Screenshot: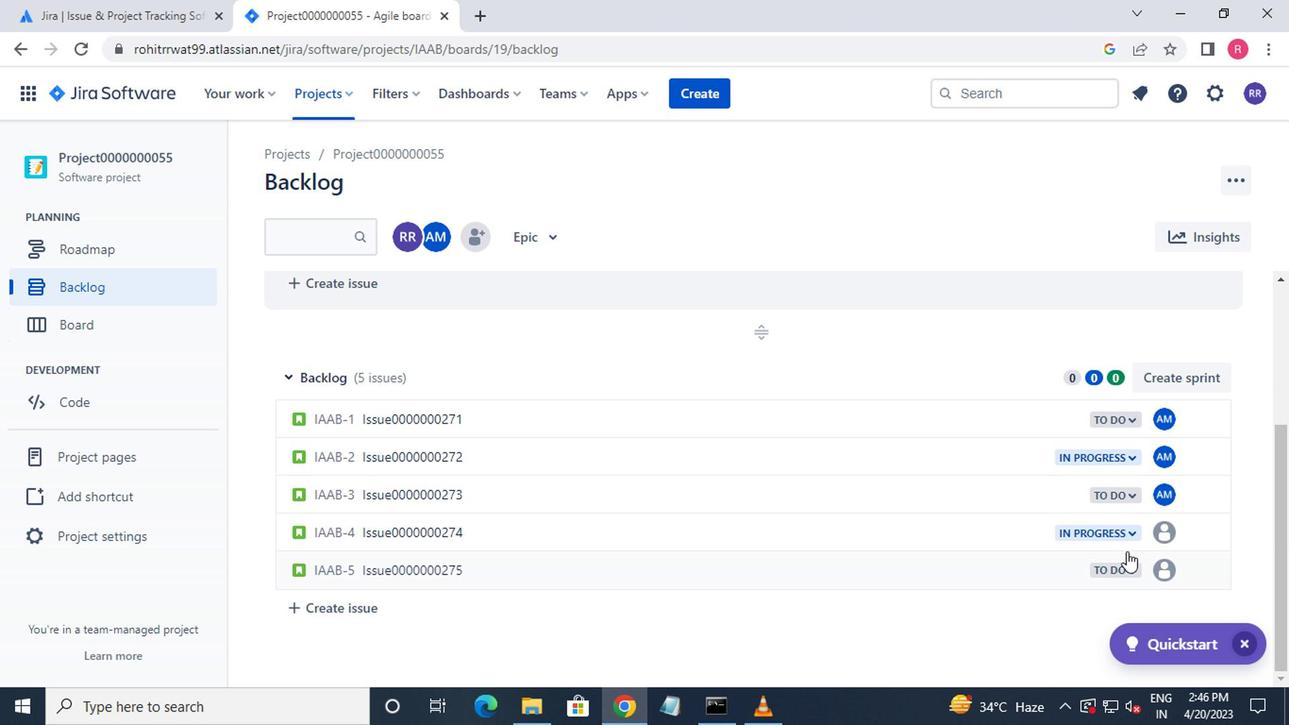 
Action: Mouse moved to (1155, 534)
Screenshot: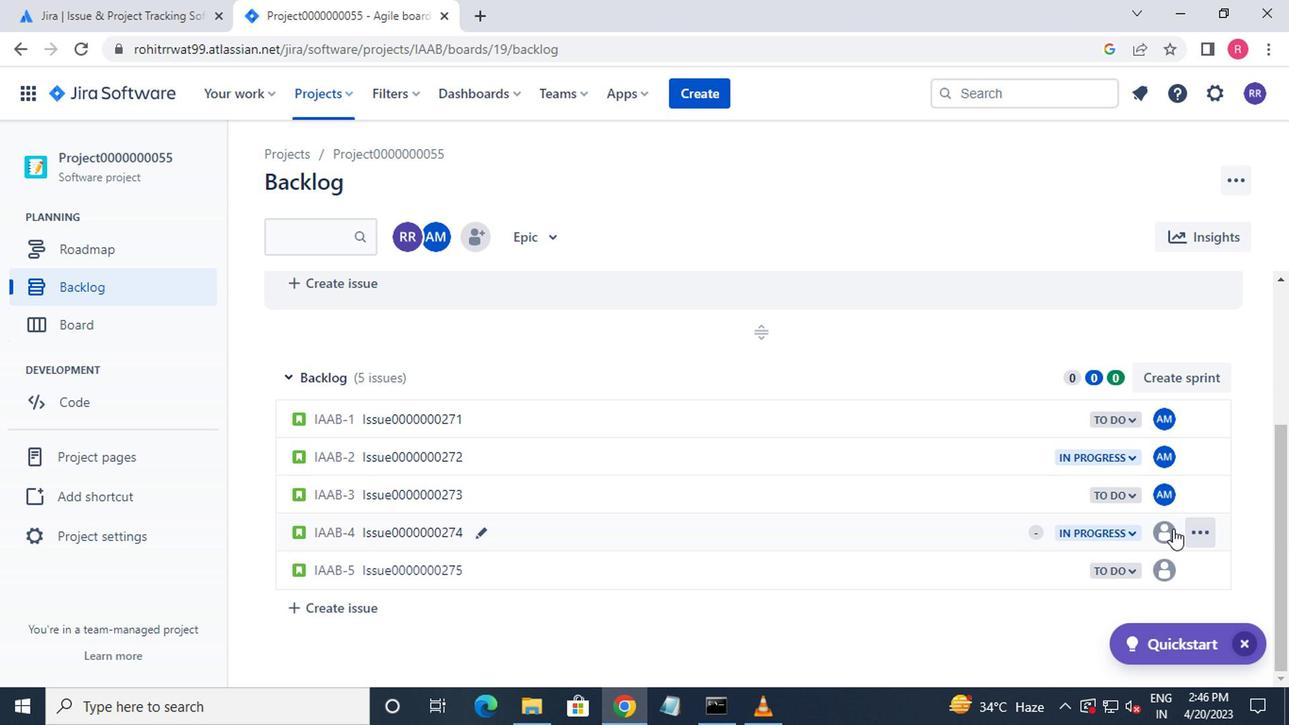 
Action: Mouse pressed left at (1155, 534)
Screenshot: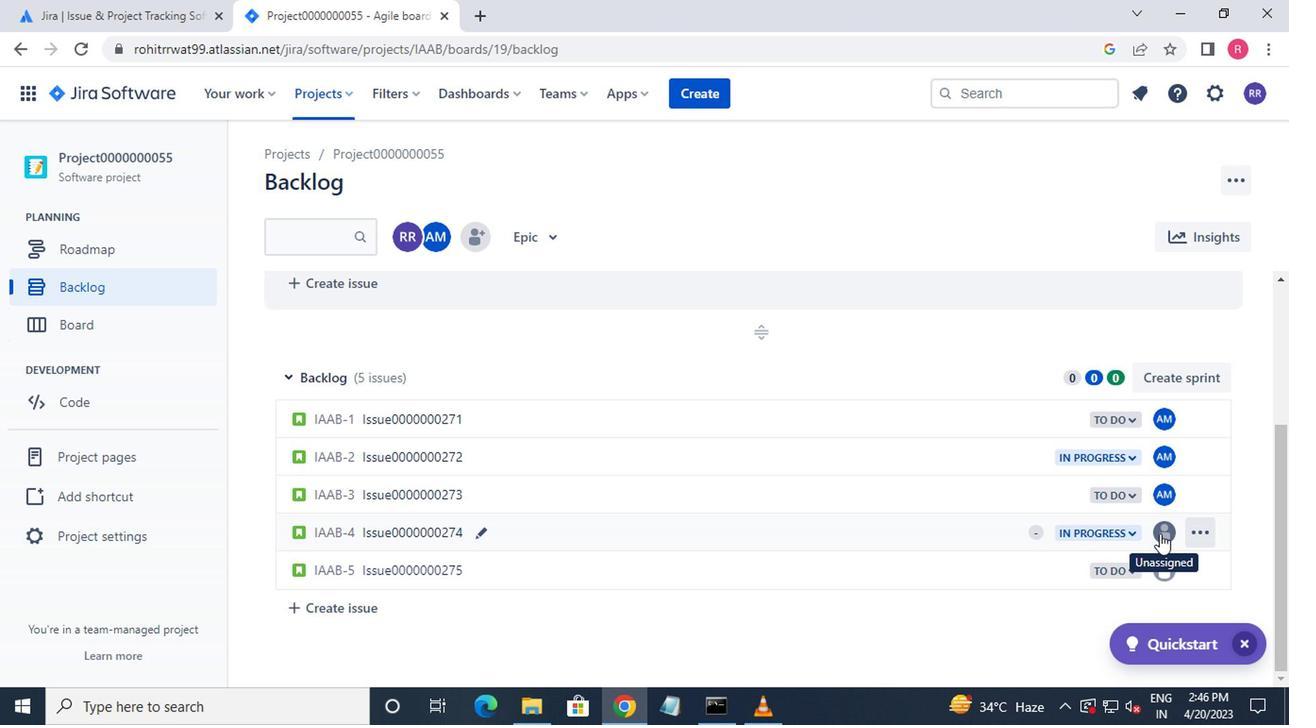 
Action: Mouse moved to (1110, 542)
Screenshot: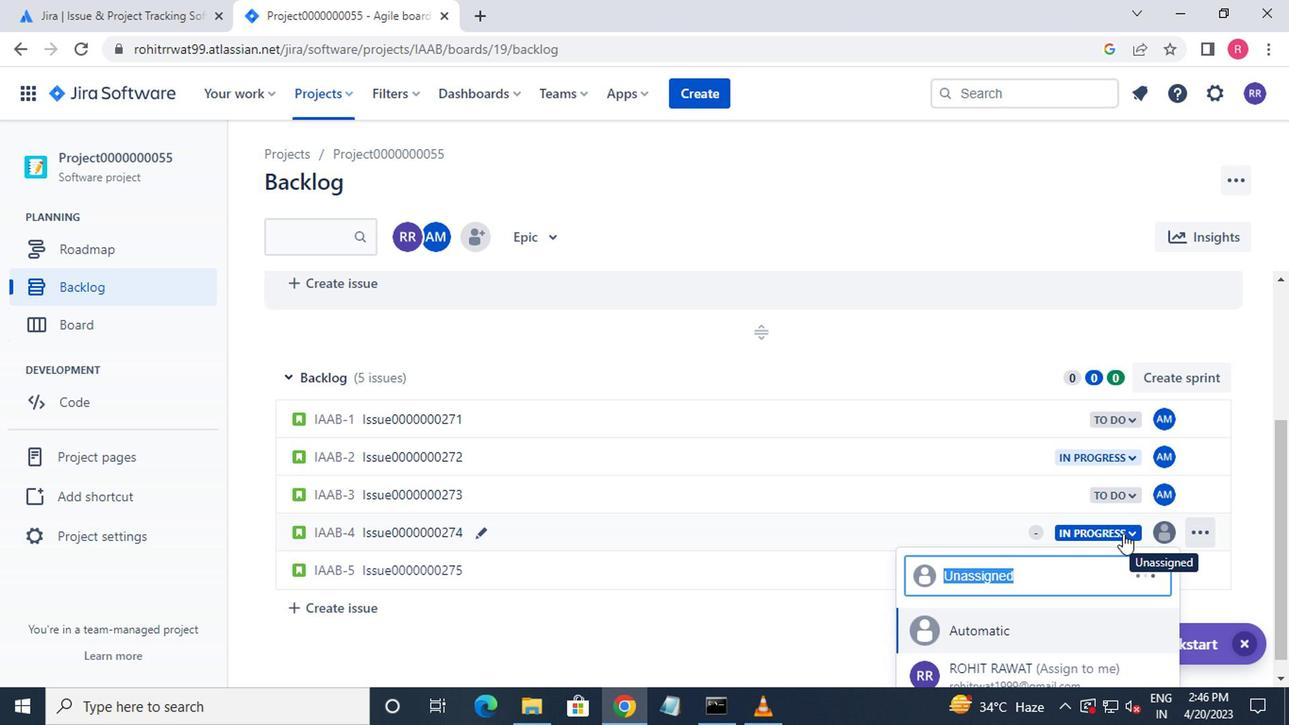 
Action: Mouse scrolled (1110, 541) with delta (0, -1)
Screenshot: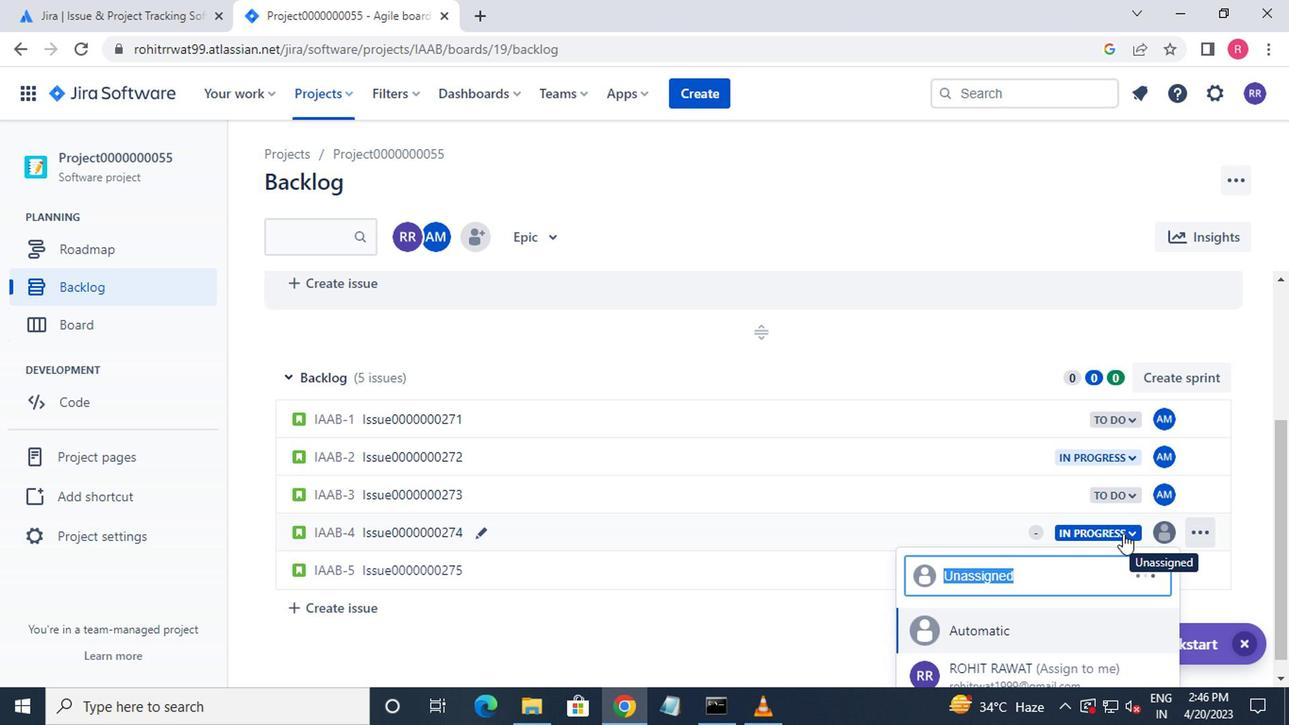 
Action: Mouse moved to (1110, 545)
Screenshot: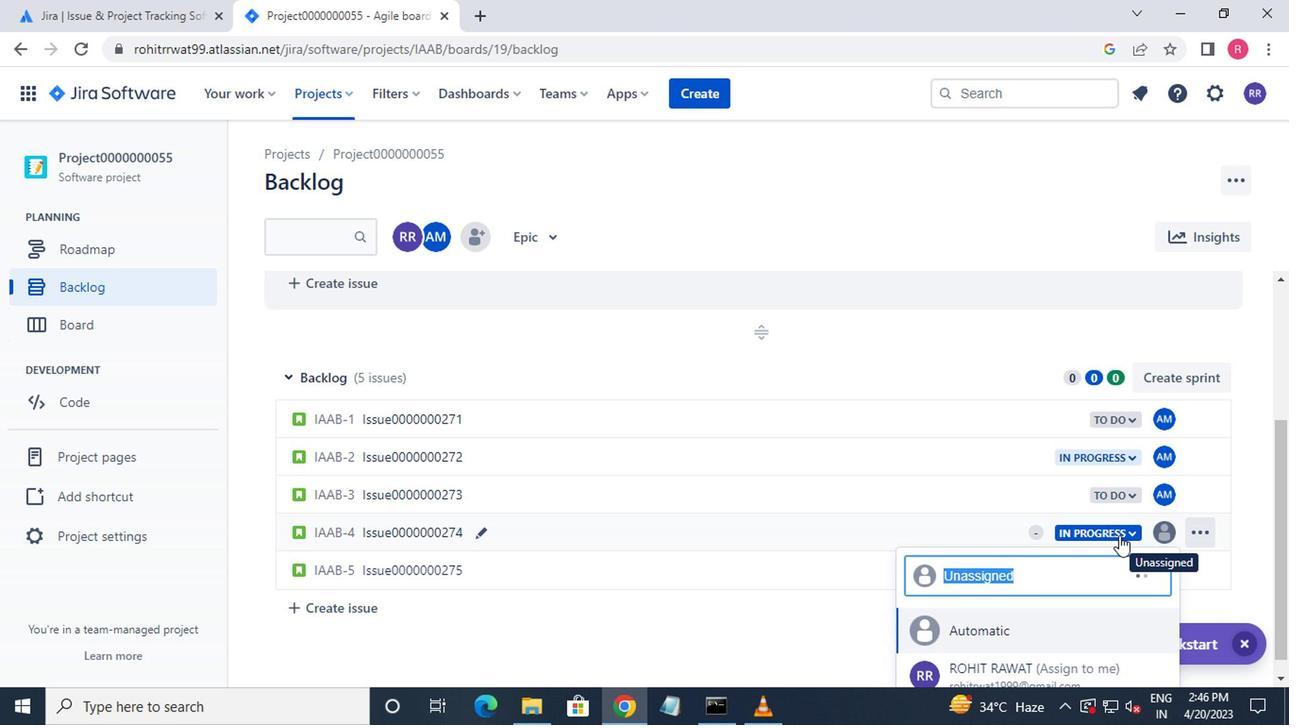 
Action: Mouse scrolled (1110, 544) with delta (0, -1)
Screenshot: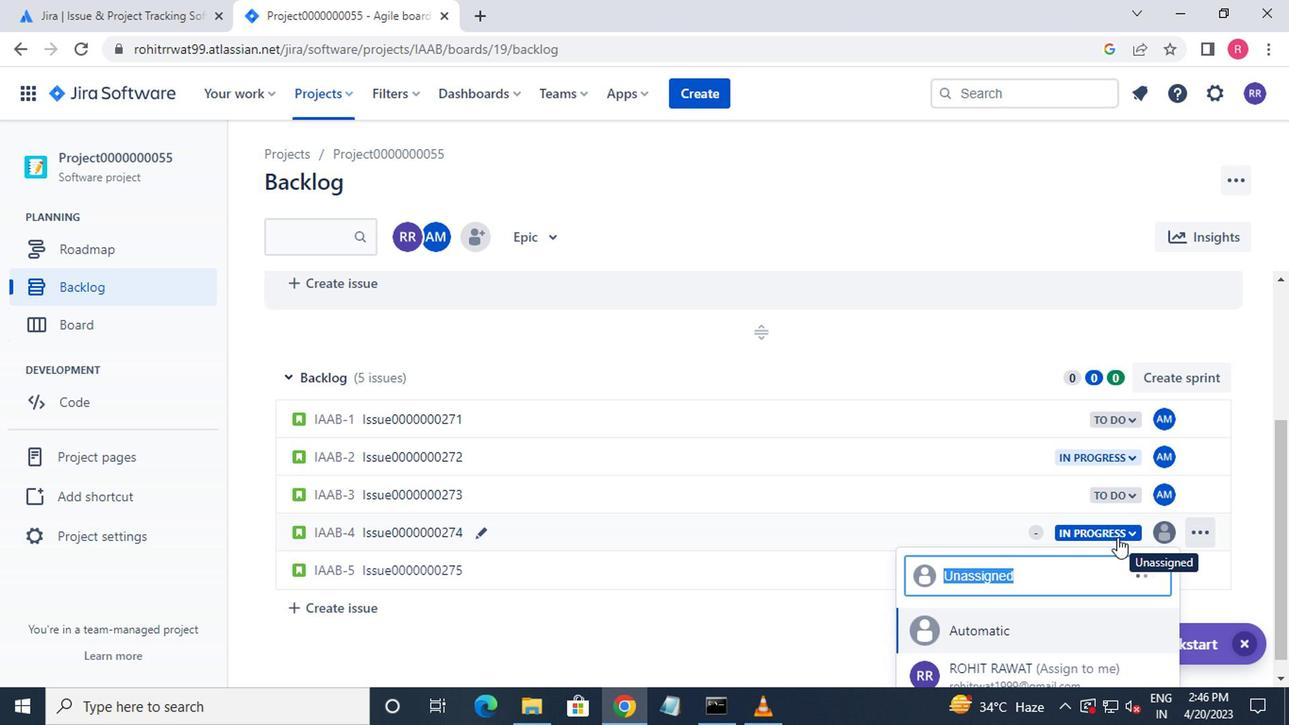 
Action: Mouse moved to (1080, 613)
Screenshot: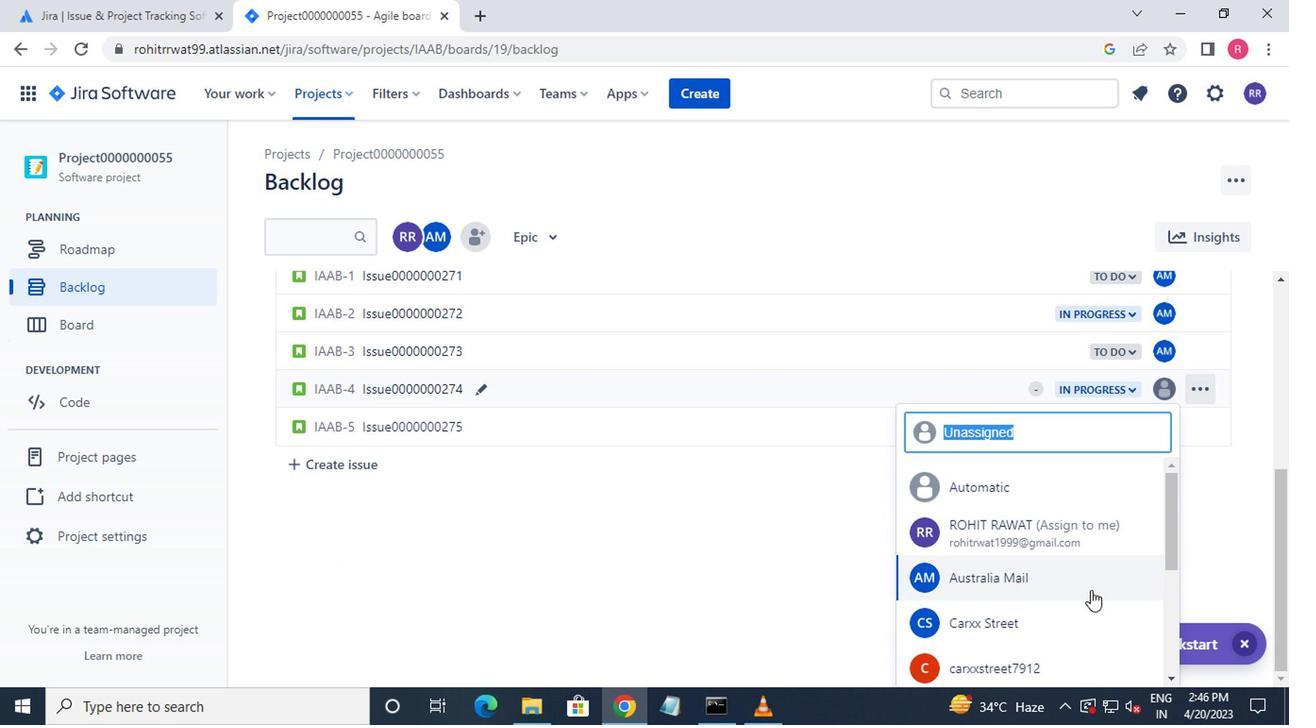 
Action: Mouse pressed left at (1080, 613)
Screenshot: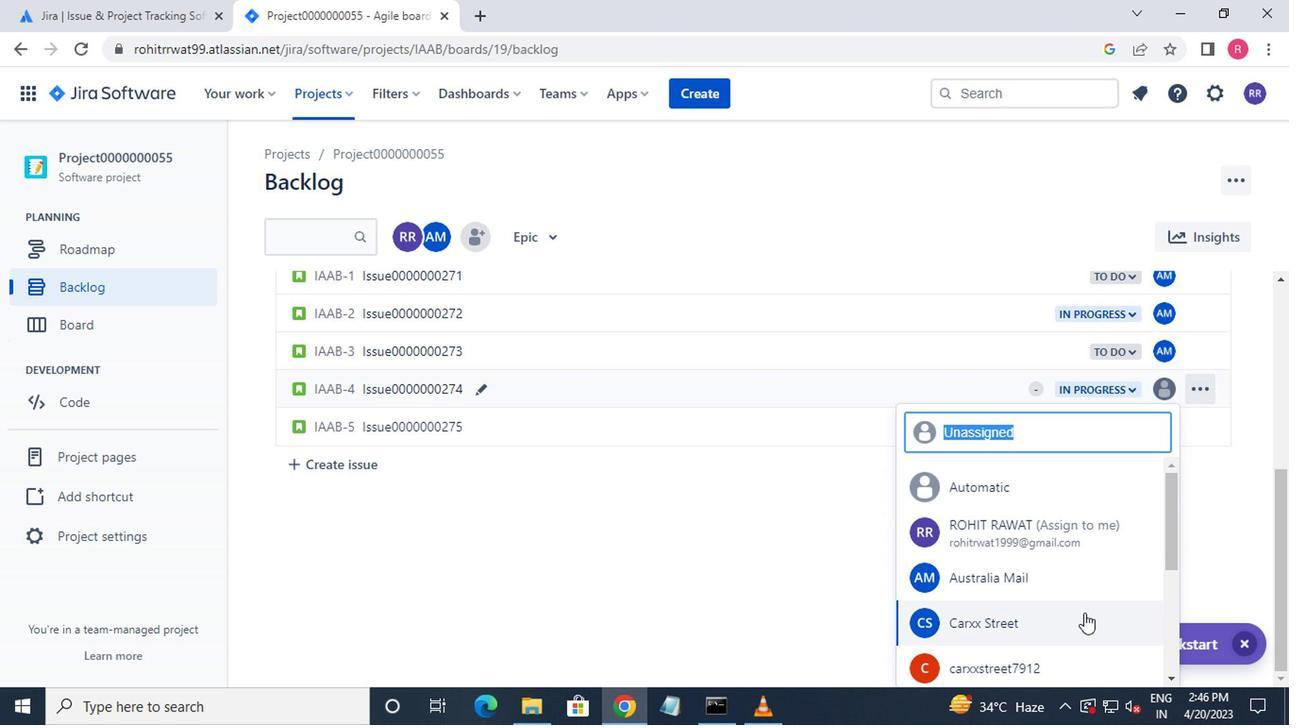 
Action: Mouse moved to (1160, 567)
Screenshot: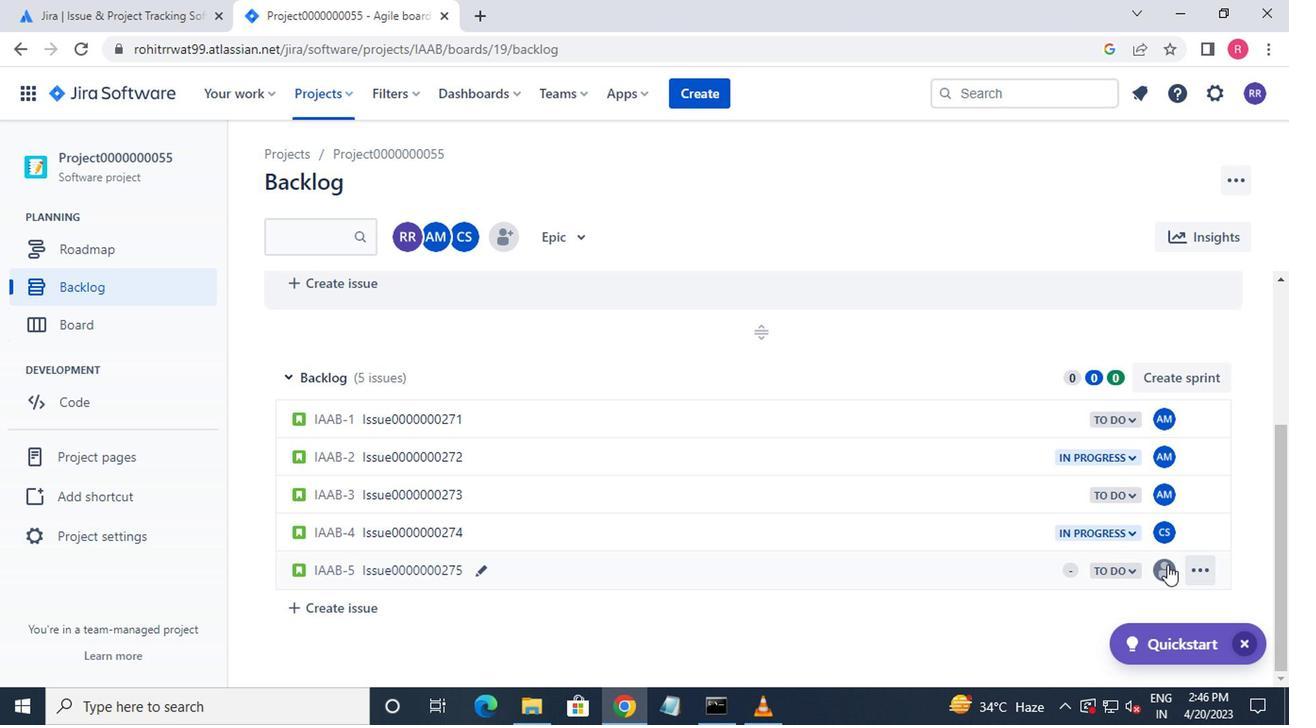 
Action: Mouse pressed left at (1160, 567)
Screenshot: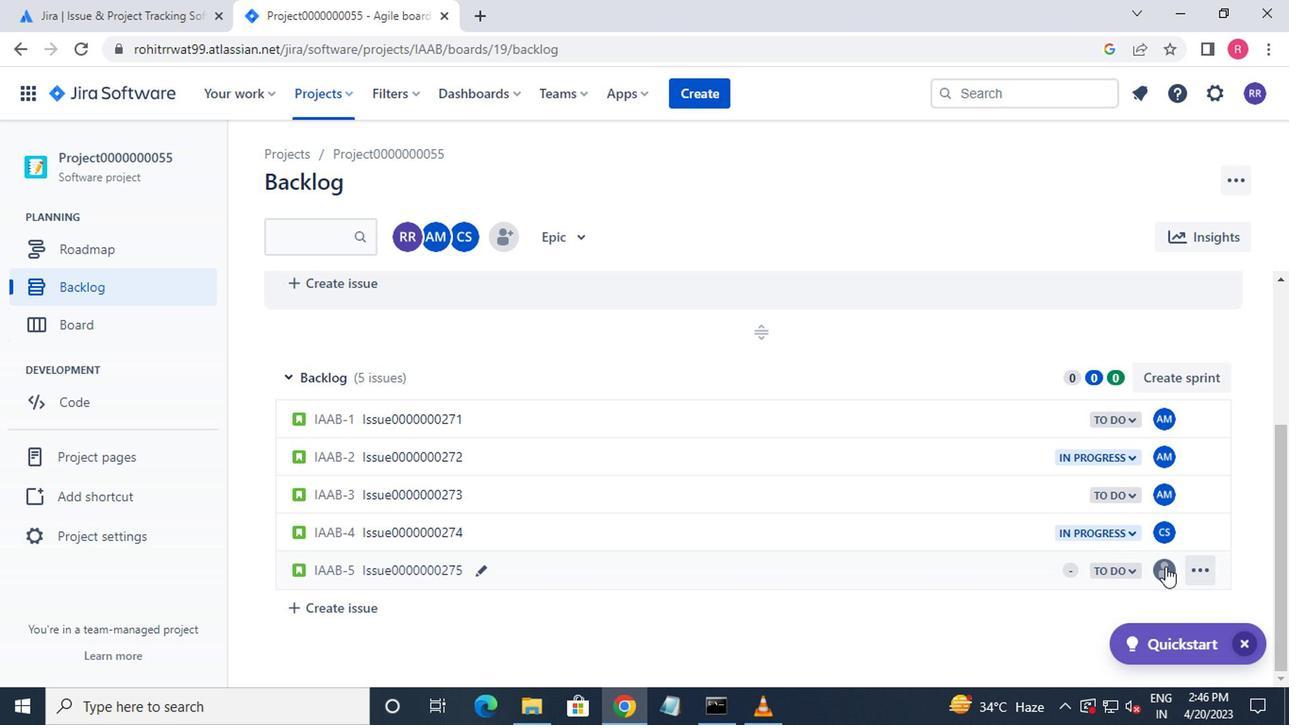 
Action: Mouse moved to (1061, 552)
Screenshot: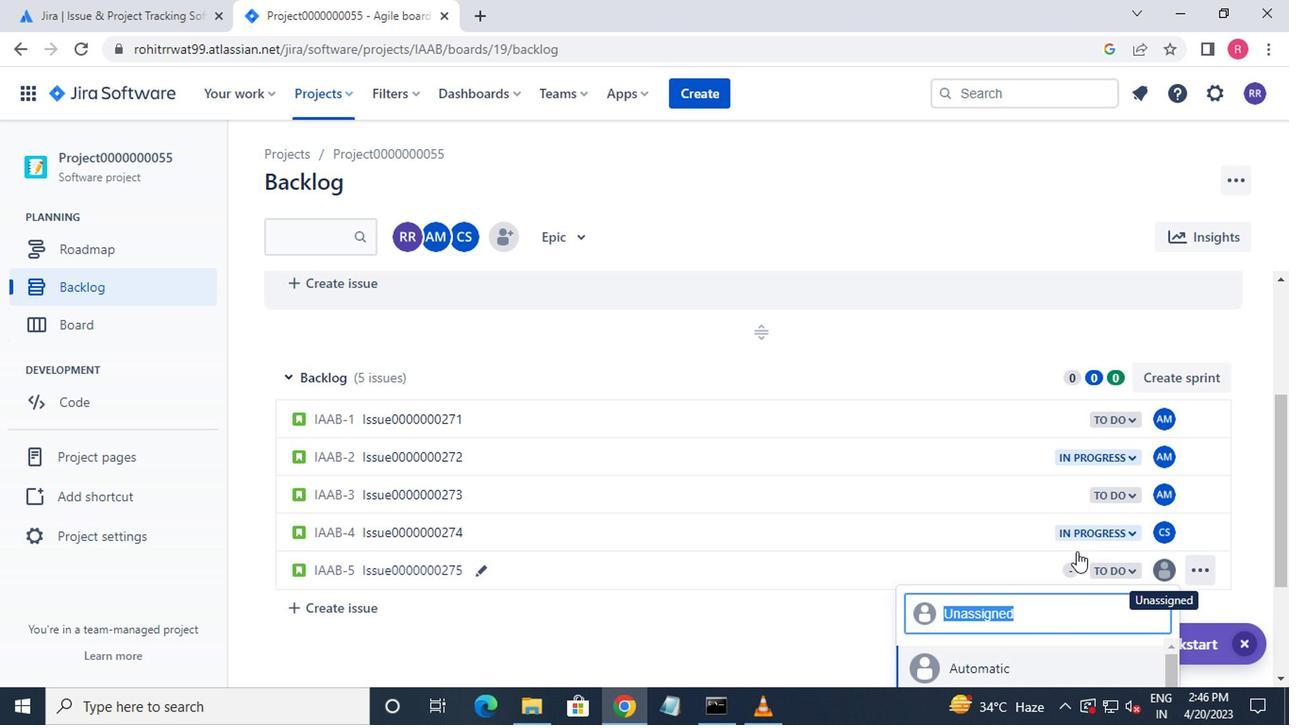 
Action: Mouse scrolled (1061, 552) with delta (0, 0)
Screenshot: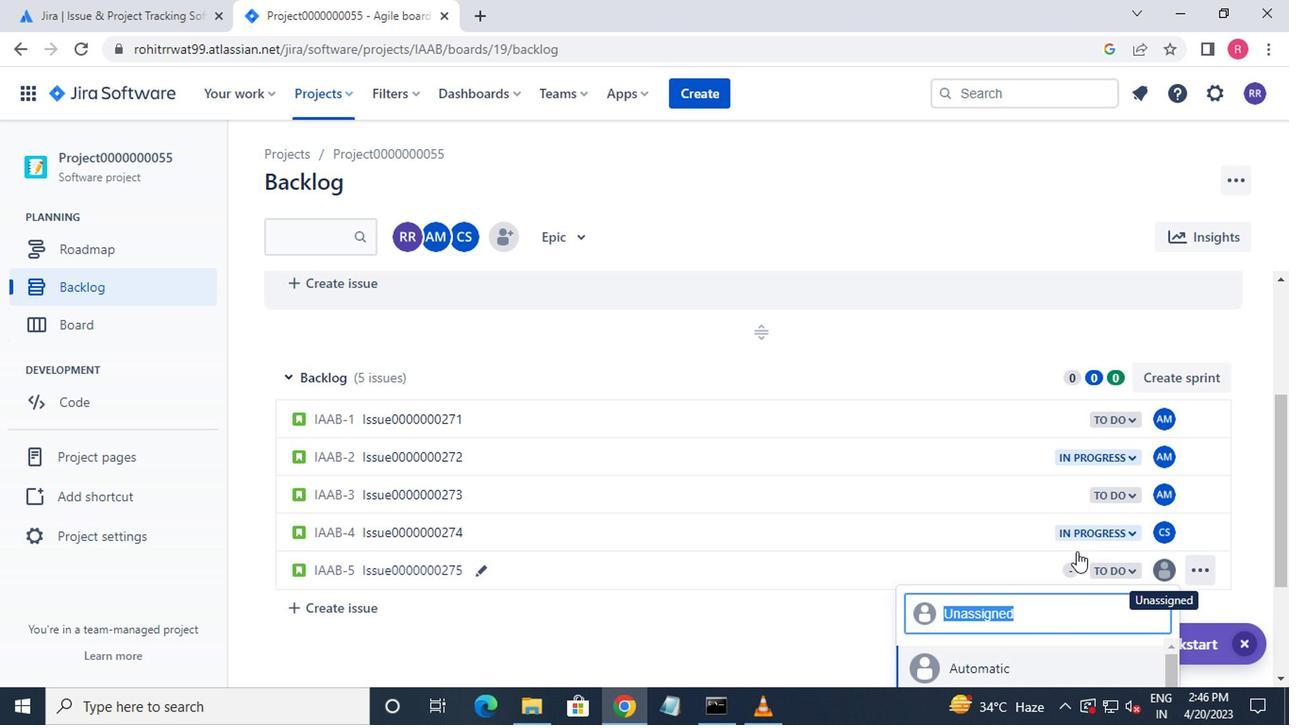 
Action: Mouse scrolled (1061, 552) with delta (0, 0)
Screenshot: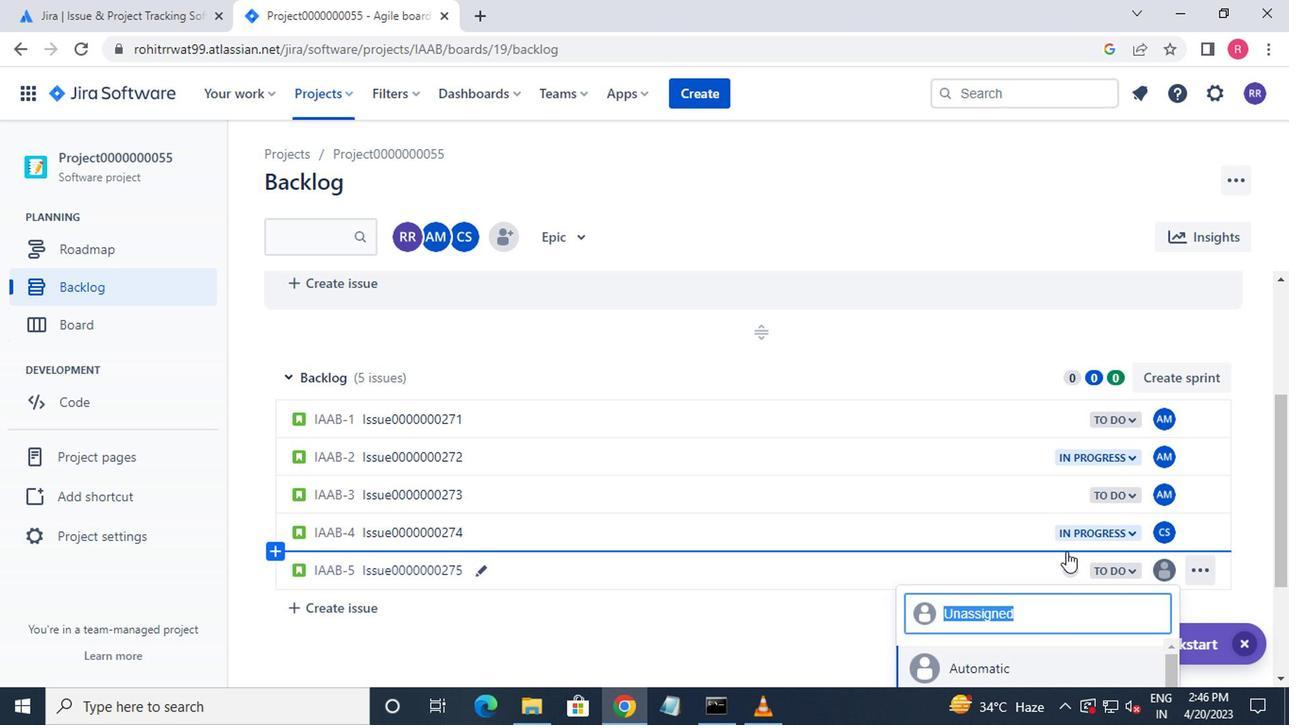 
Action: Mouse scrolled (1061, 552) with delta (0, 0)
Screenshot: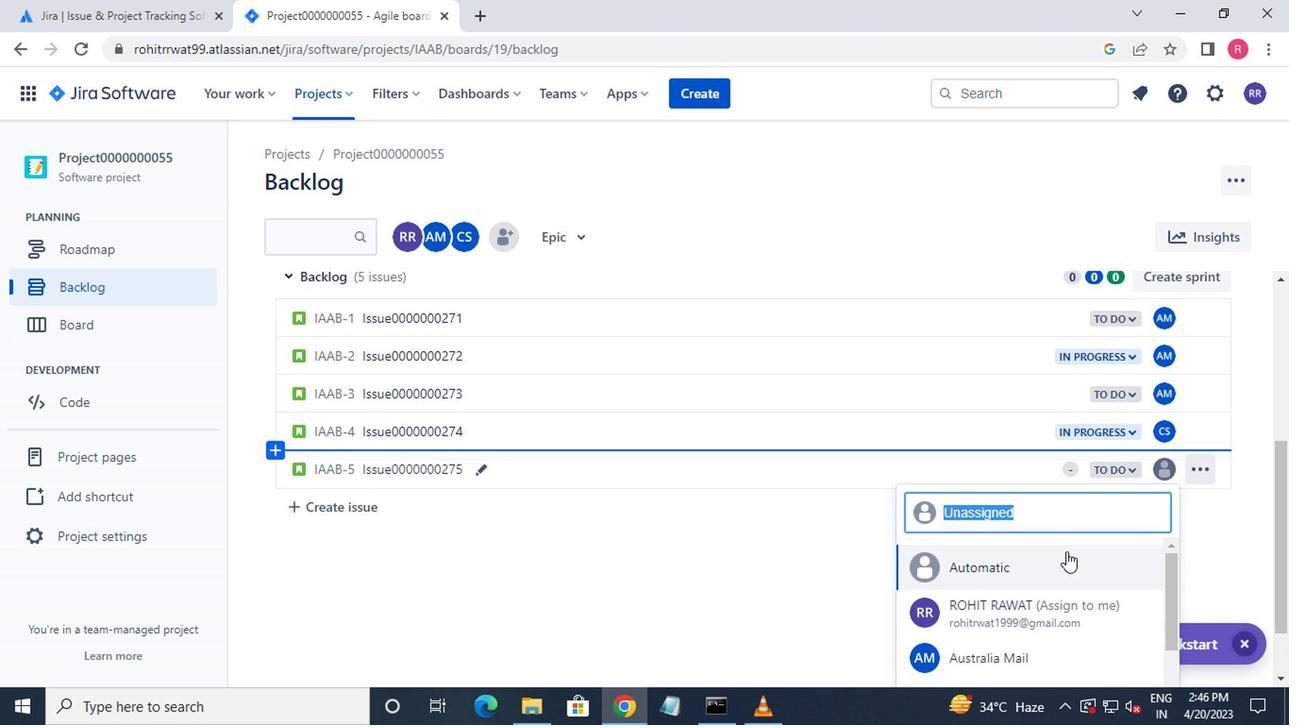 
Action: Mouse moved to (1061, 553)
Screenshot: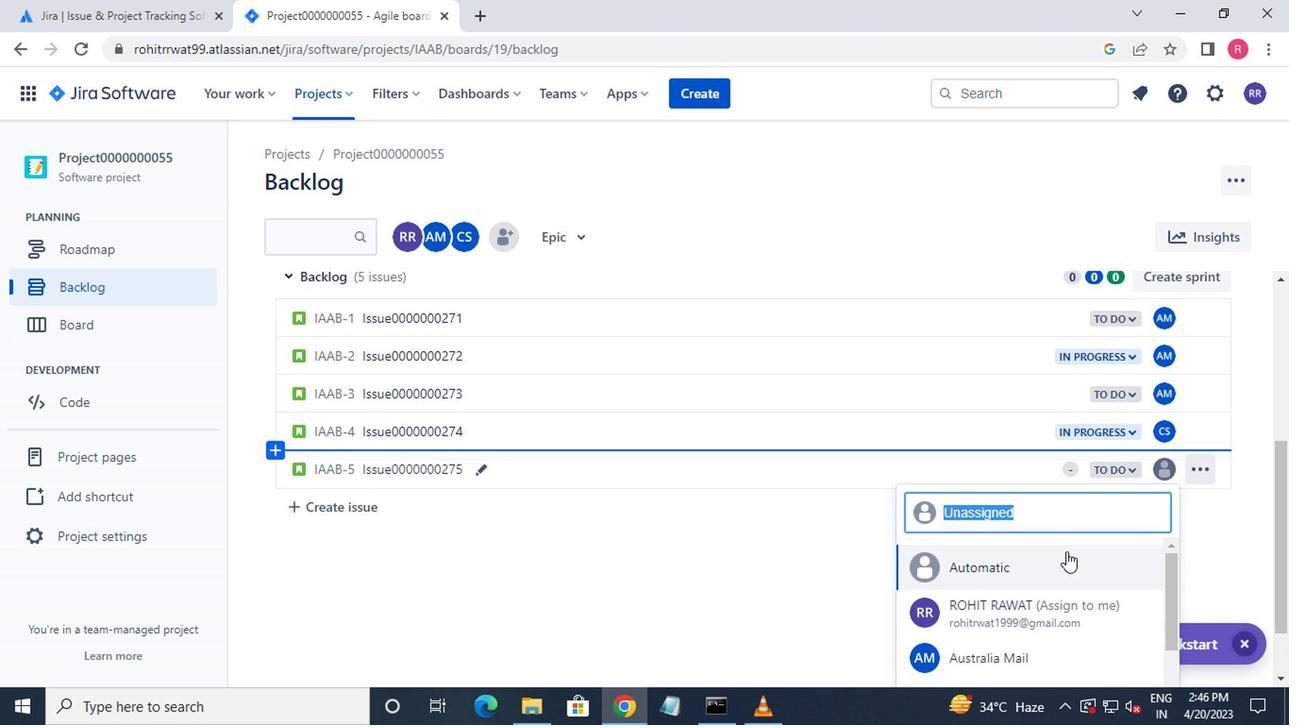 
Action: Mouse scrolled (1061, 552) with delta (0, 0)
Screenshot: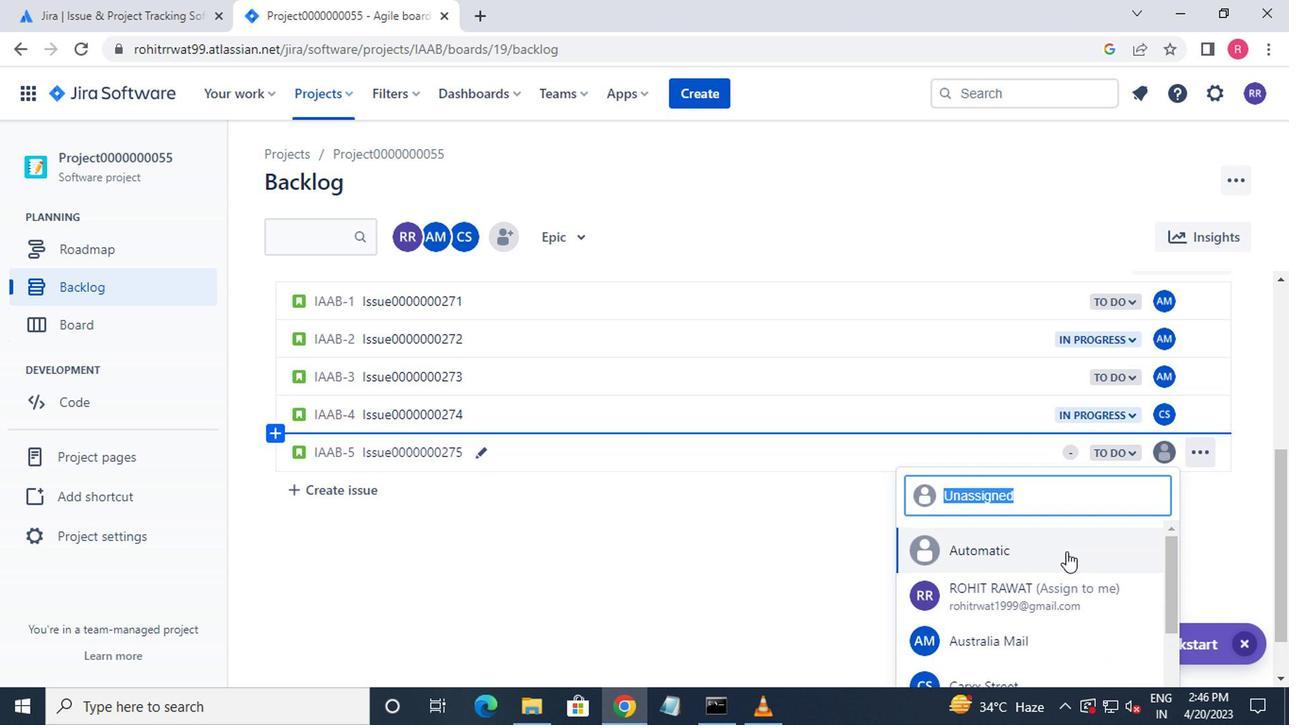 
Action: Mouse moved to (1009, 608)
Screenshot: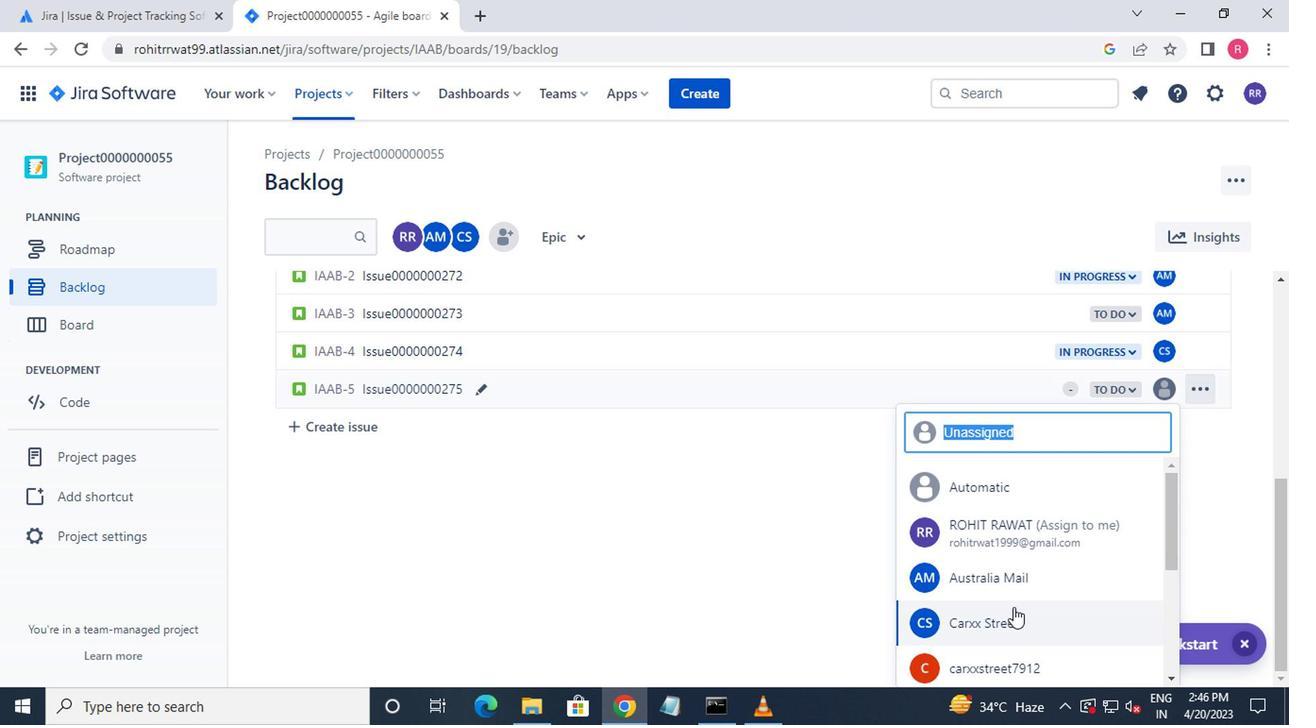 
Action: Mouse pressed left at (1009, 608)
Screenshot: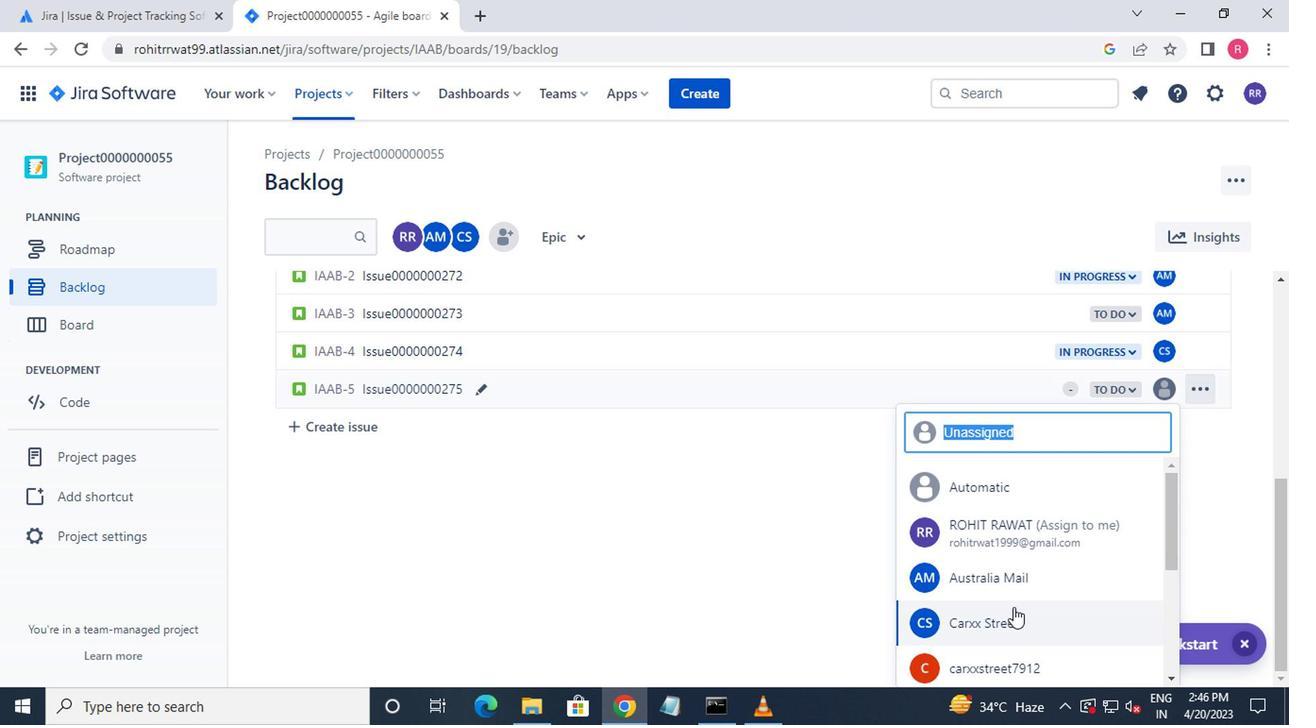 
Action: Mouse moved to (1069, 609)
Screenshot: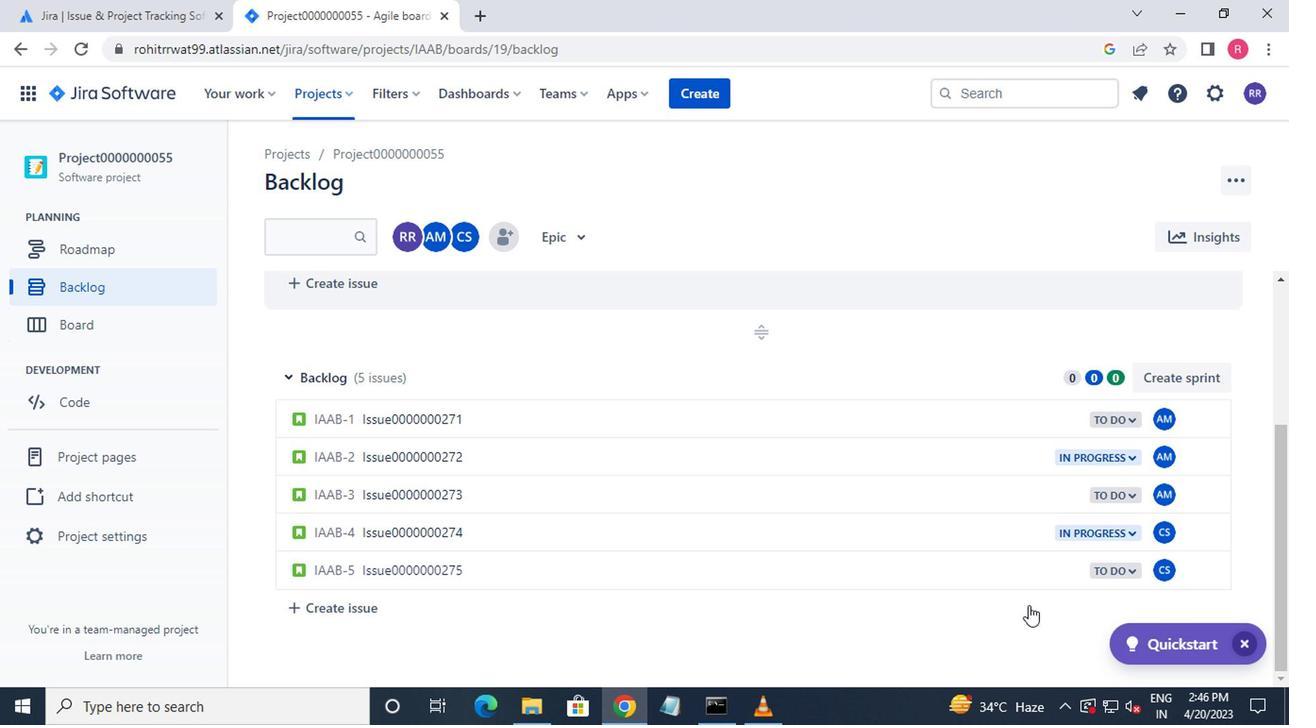 
